 Task: Show how to use chatter and place some QnA on it.
Action: Mouse moved to (13, 51)
Screenshot: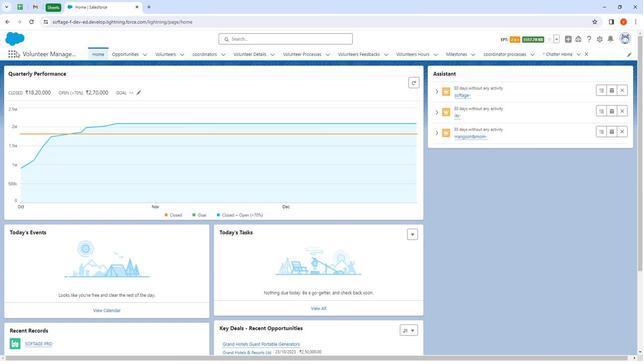
Action: Mouse pressed left at (13, 51)
Screenshot: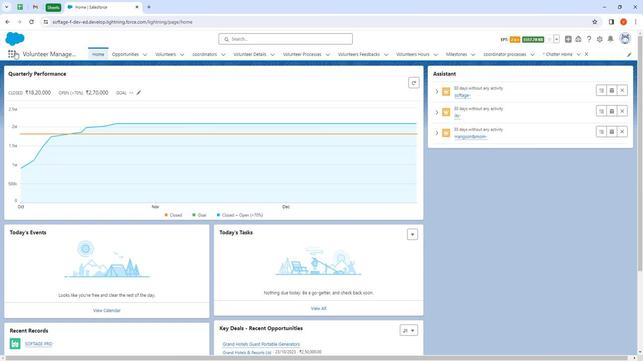 
Action: Mouse moved to (13, 52)
Screenshot: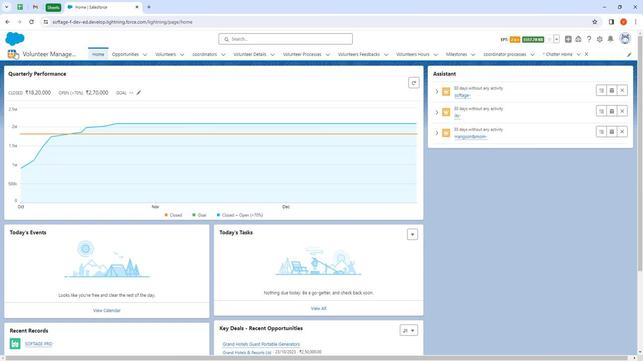 
Action: Key pressed chatt
Screenshot: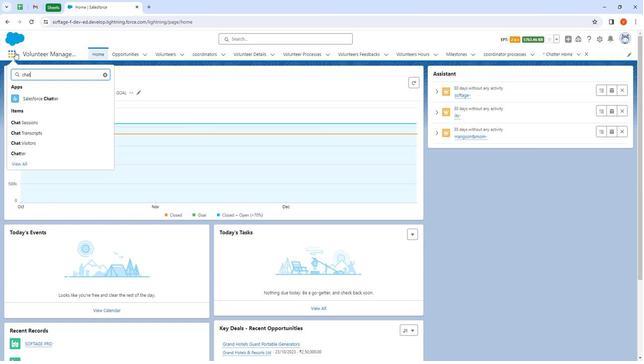 
Action: Mouse moved to (18, 122)
Screenshot: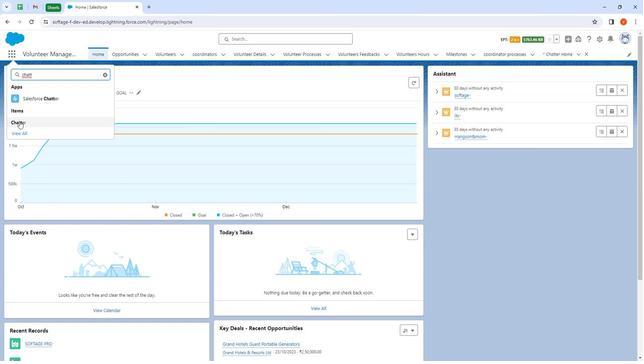 
Action: Mouse pressed left at (18, 122)
Screenshot: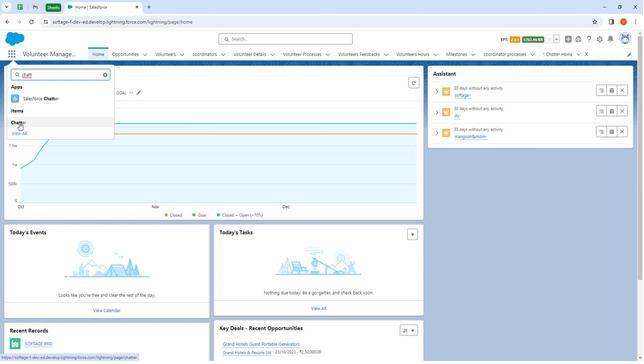 
Action: Mouse moved to (471, 95)
Screenshot: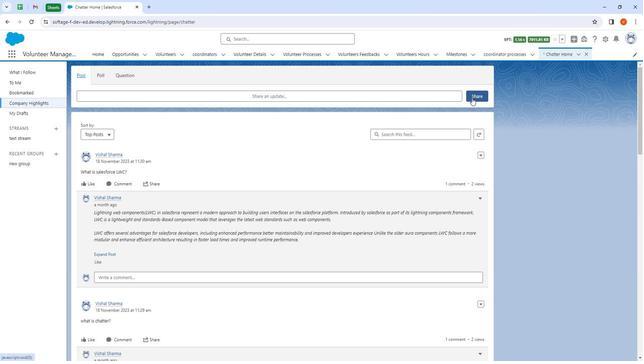 
Action: Mouse pressed left at (471, 95)
Screenshot: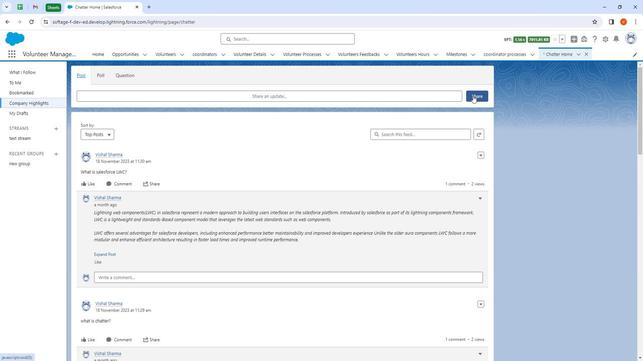 
Action: Mouse moved to (195, 100)
Screenshot: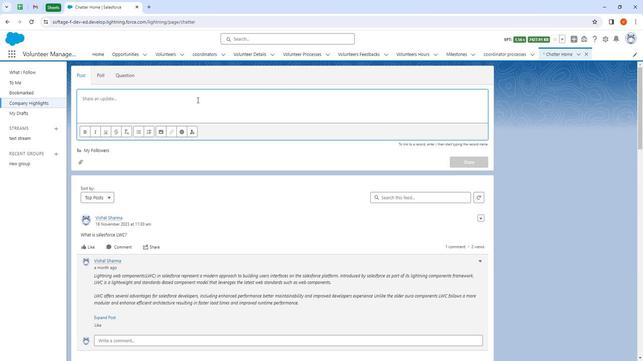 
Action: Mouse pressed left at (195, 100)
Screenshot: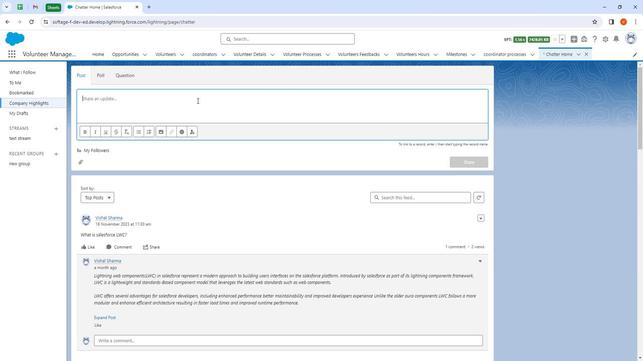 
Action: Key pressed <Key.shift><Key.shift><Key.shift><Key.shift><Key.shift>Hello<Key.space>team<Key.shift><Key.enter><Key.enter>
Screenshot: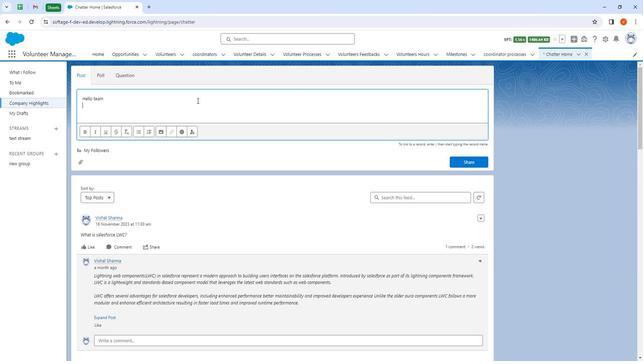 
Action: Mouse moved to (195, 101)
Screenshot: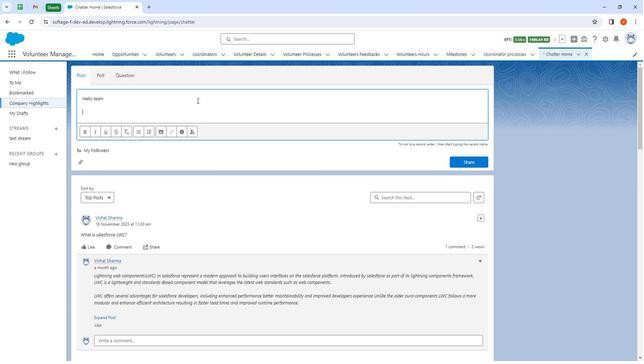 
Action: Key pressed i<Key.space>wanted<Key.space>to<Key.space>share<Key.space>an<Key.space>exciting<Key.space>update<Key.space>with<Key.space>everyone<Key.space>our<Key.space>recent<Key.space>volunteer<Key.space>event<Key.space>was<Key.space>a<Key.space>tremendous<Key.space>success<Key.space>thanks<Key.space>for<Key.space>the<Key.space>en<Key.backspace><Key.backspace>incredia<Key.backspace>ble<Key.space>efforts<Key.space>of<Key.space>each<Key.space>and<Key.space>every<Key.space>one<Key.space>to<Key.space>you<Key.space>the<Key.space>dedication<Key.space>and<Key.space>enthu<Key.backspace>usism<Key.space>you<Key.space>
Screenshot: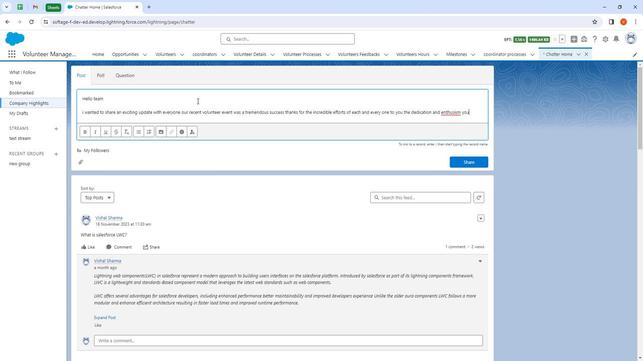 
Action: Mouse moved to (447, 111)
Screenshot: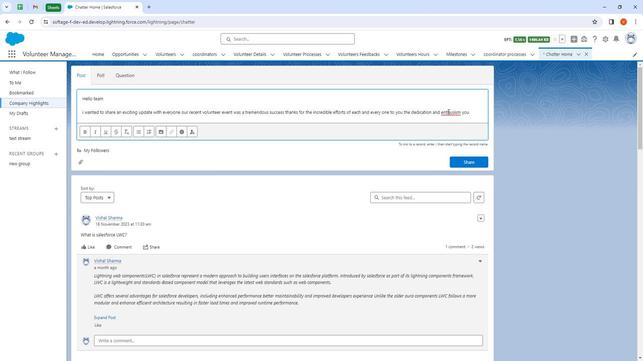 
Action: Mouse pressed right at (447, 111)
Screenshot: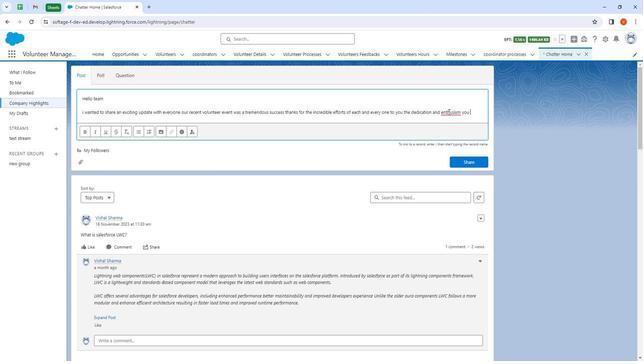 
Action: Mouse moved to (456, 116)
Screenshot: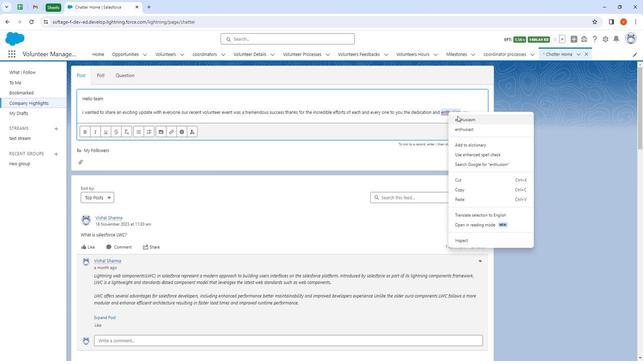 
Action: Mouse pressed left at (456, 116)
Screenshot: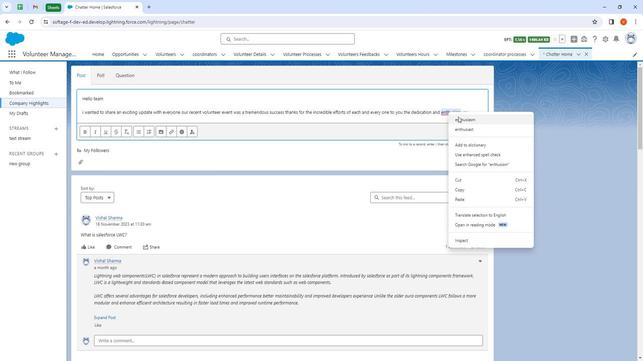 
Action: Mouse moved to (478, 112)
Screenshot: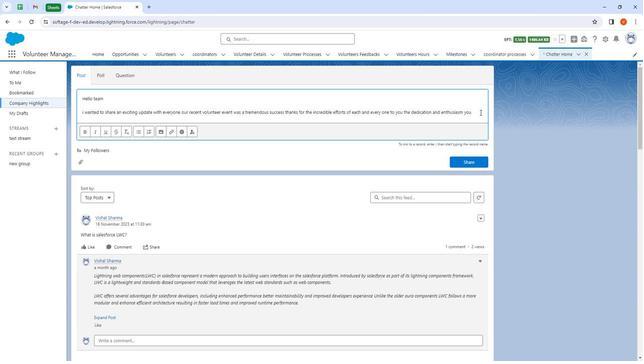 
Action: Mouse pressed left at (478, 112)
Screenshot: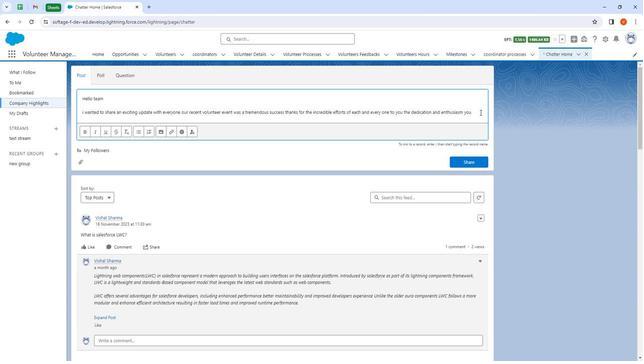 
Action: Mouse moved to (383, 36)
Screenshot: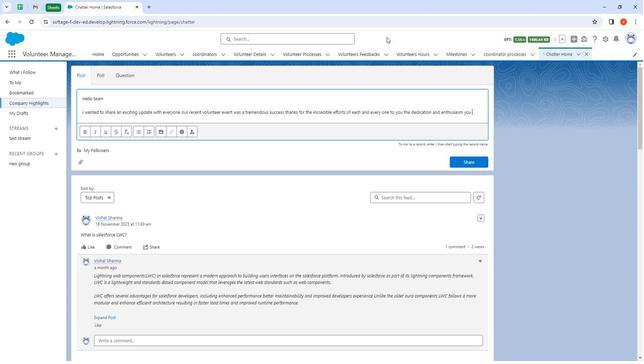 
Action: Key pressed <Key.space>brought<Key.space>to<Key.space>the<Key.space>cause<Key.space>truly<Key.space>made<Key.space>a<Key.space>difference<Key.space>in<Key.space>our<Key.space>community<Key.space>special<Key.space>shout<Key.space>outs<Key.space>to<Key.space>all<Key.space>of<Key.space>you<Key.space><Key.shift><Key.enter>thanks<Key.space>and<Key.space>regards<Key.enter>system<Key.space>admin
Screenshot: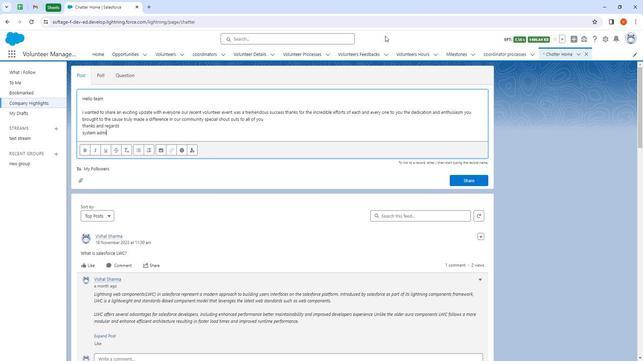 
Action: Mouse moved to (106, 99)
Screenshot: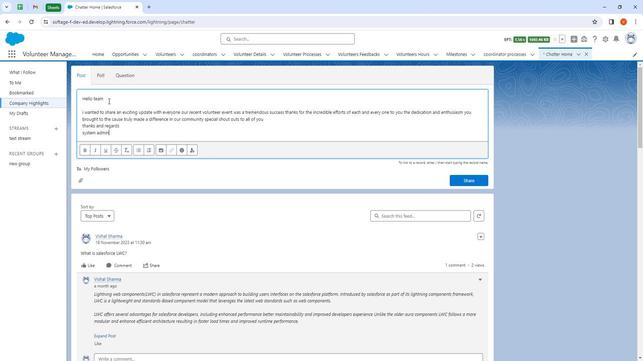 
Action: Mouse pressed left at (106, 99)
Screenshot: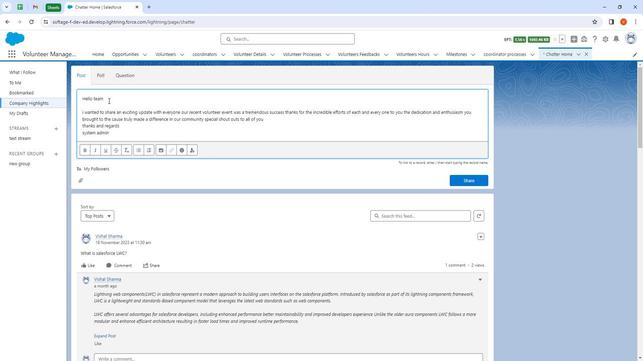 
Action: Mouse moved to (86, 149)
Screenshot: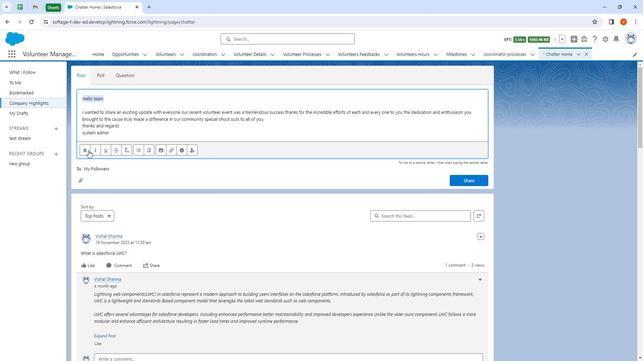 
Action: Mouse pressed left at (86, 149)
Screenshot: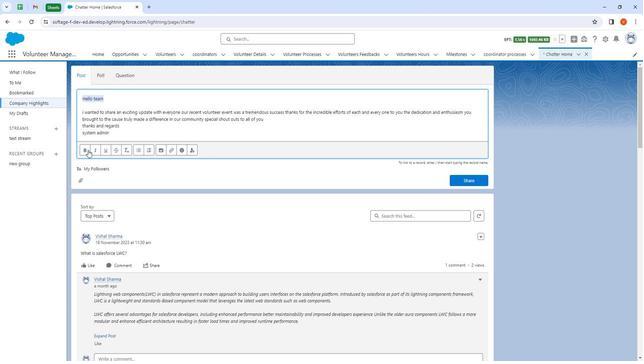 
Action: Mouse moved to (111, 134)
Screenshot: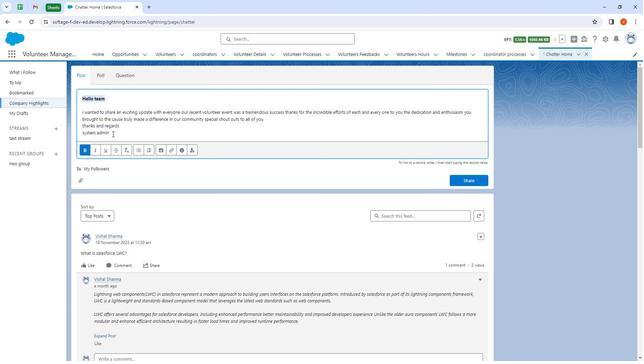 
Action: Mouse pressed left at (111, 134)
Screenshot: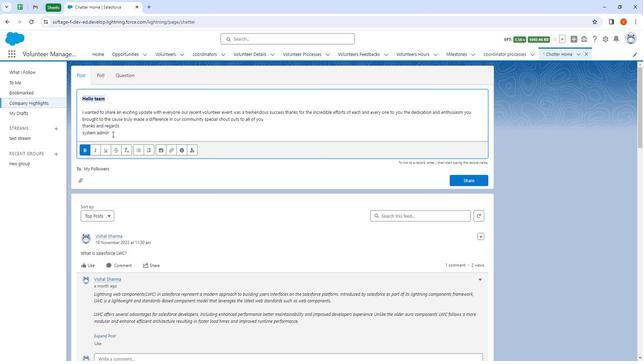 
Action: Mouse moved to (113, 134)
Screenshot: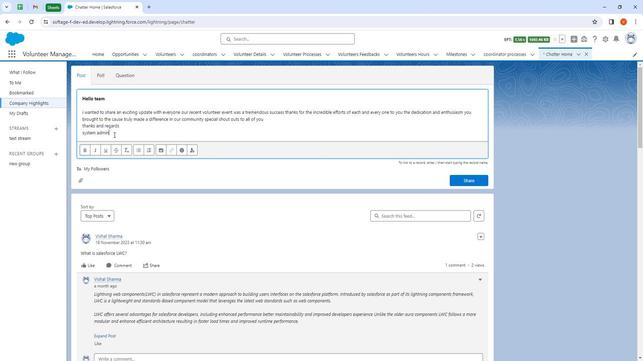 
Action: Mouse pressed left at (113, 134)
Screenshot: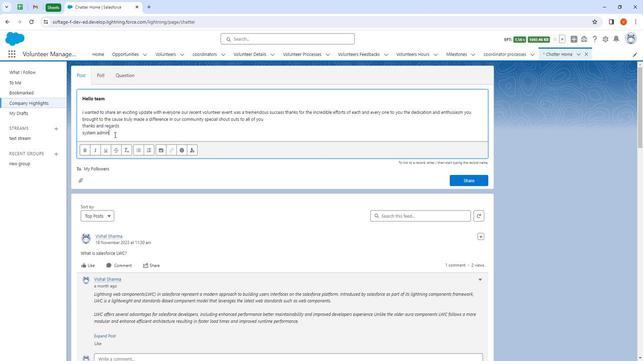 
Action: Mouse moved to (81, 151)
Screenshot: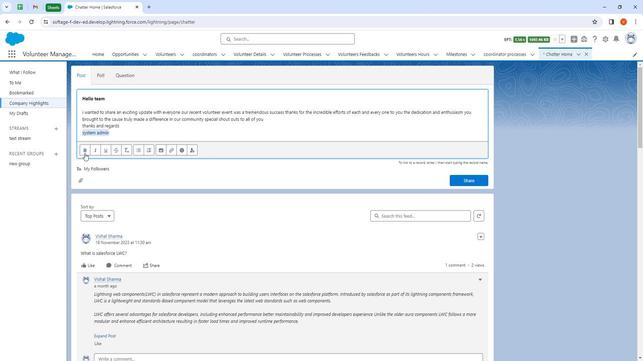 
Action: Mouse pressed left at (81, 151)
Screenshot: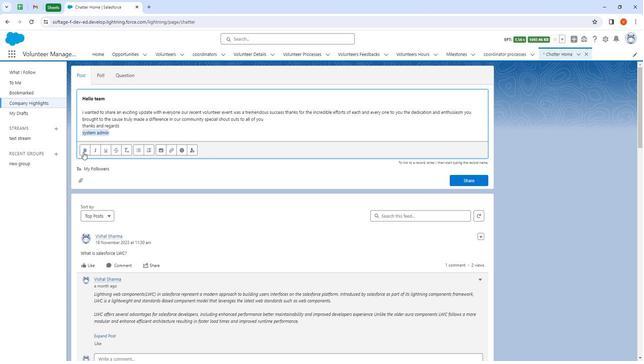 
Action: Mouse moved to (118, 128)
Screenshot: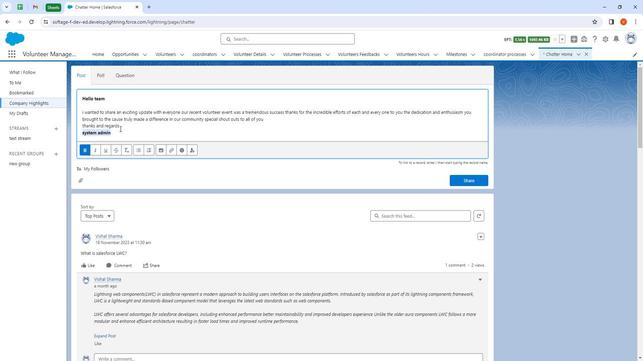 
Action: Mouse pressed left at (118, 128)
Screenshot: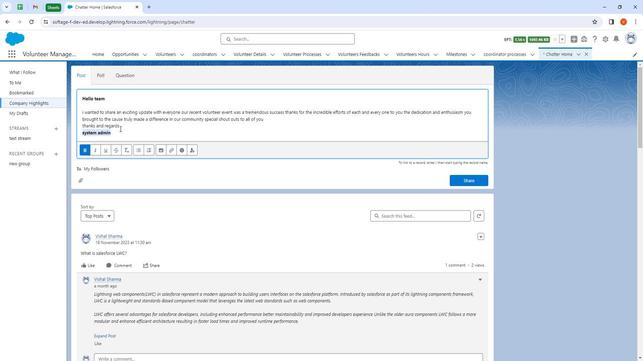 
Action: Mouse moved to (91, 149)
Screenshot: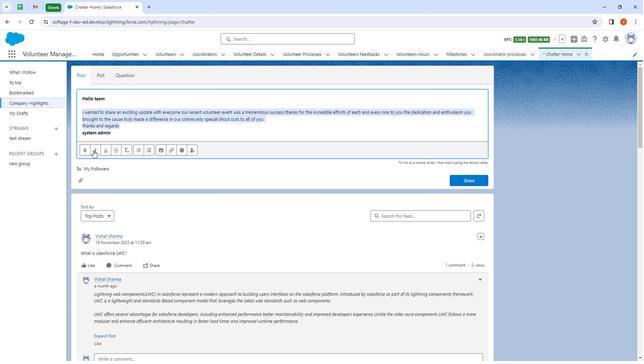 
Action: Mouse pressed left at (91, 149)
Screenshot: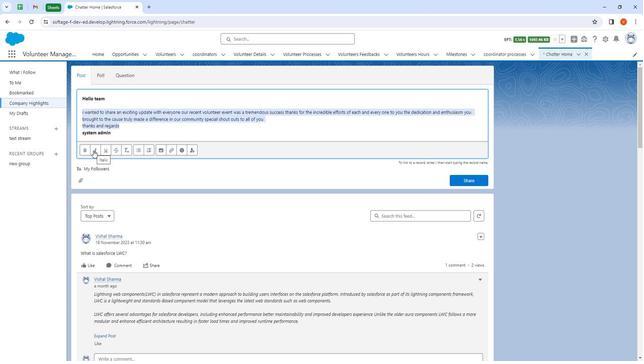 
Action: Mouse moved to (81, 111)
Screenshot: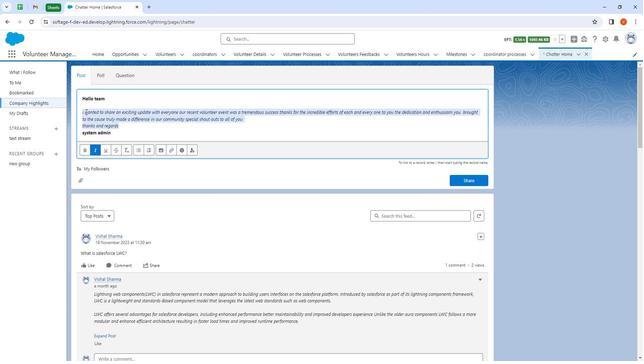 
Action: Mouse pressed left at (81, 111)
Screenshot: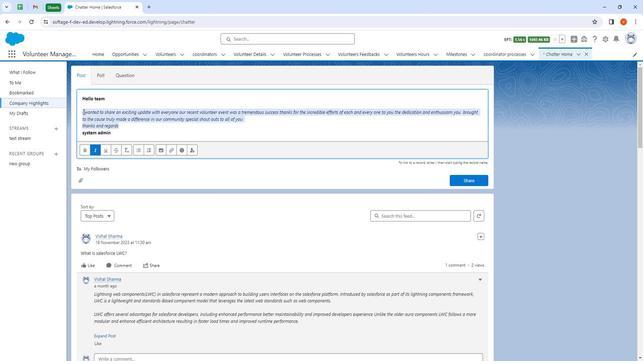 
Action: Mouse moved to (106, 138)
Screenshot: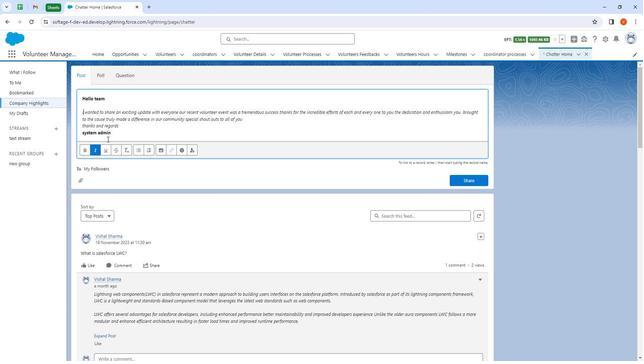 
Action: Key pressed <Key.backspace><Key.shift>I
Screenshot: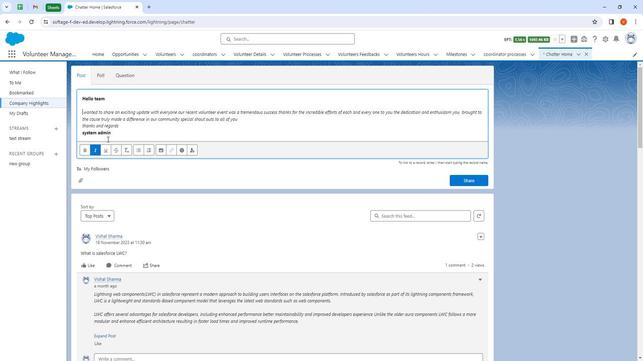 
Action: Mouse moved to (275, 141)
Screenshot: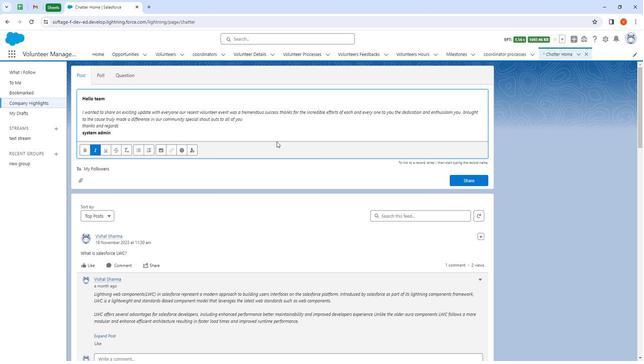 
Action: Mouse pressed left at (275, 141)
Screenshot: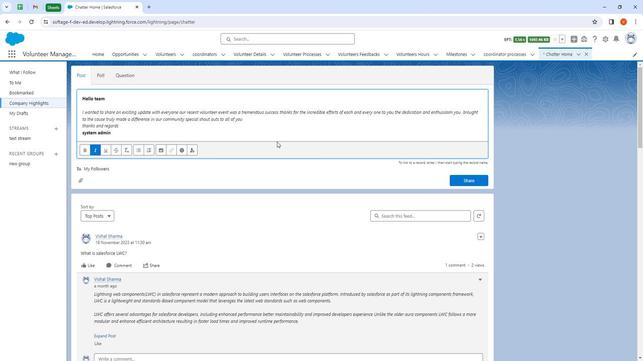 
Action: Mouse moved to (475, 181)
Screenshot: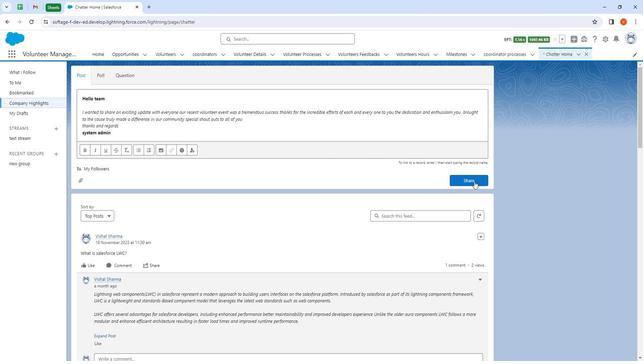 
Action: Mouse pressed left at (475, 181)
Screenshot: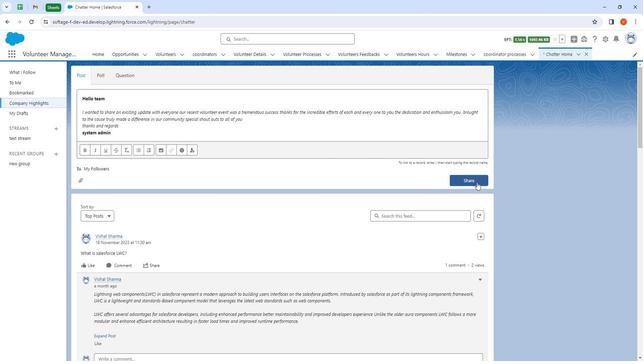 
Action: Mouse moved to (81, 218)
Screenshot: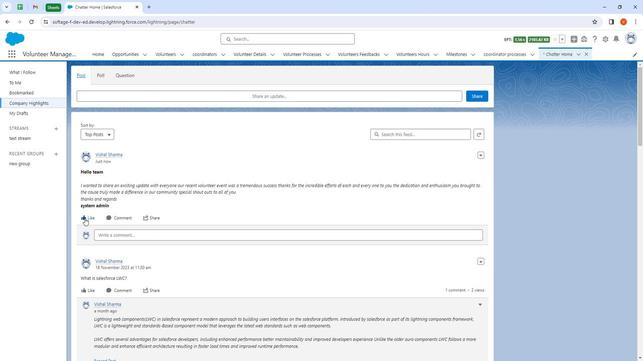 
Action: Mouse pressed left at (81, 218)
Screenshot: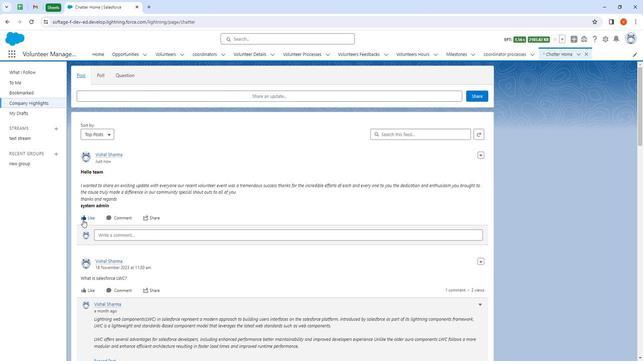 
Action: Mouse moved to (116, 218)
Screenshot: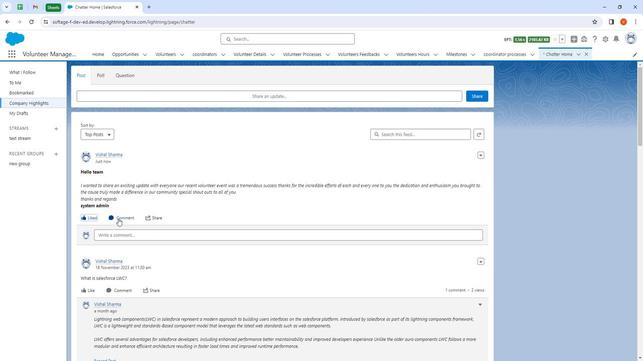 
Action: Mouse pressed left at (116, 218)
Screenshot: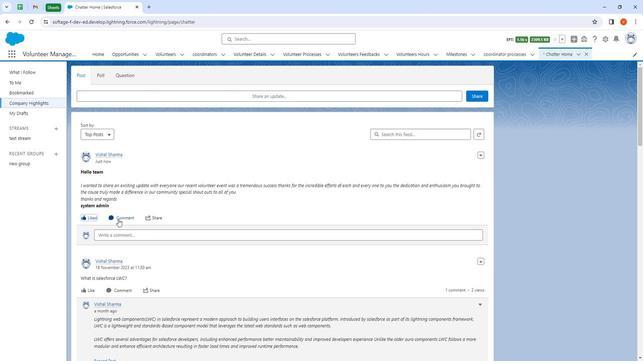 
Action: Mouse moved to (141, 242)
Screenshot: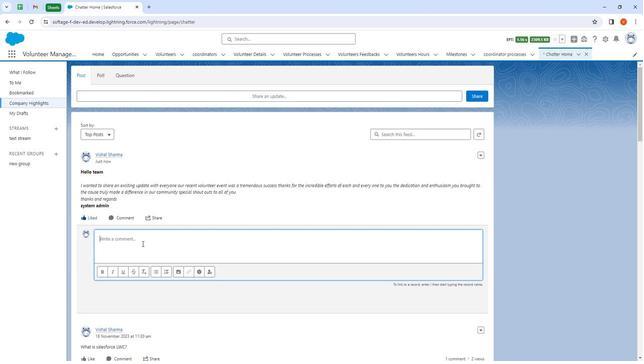 
Action: Mouse pressed left at (141, 242)
Screenshot: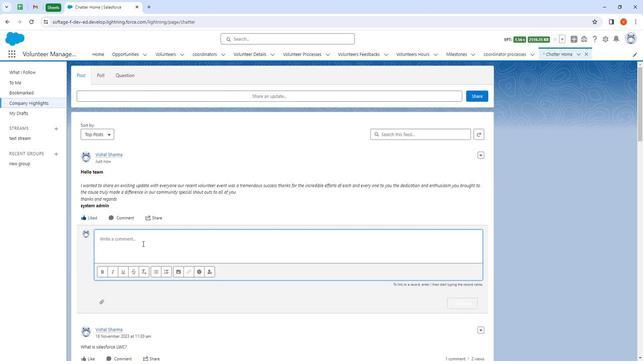 
Action: Mouse moved to (158, 243)
Screenshot: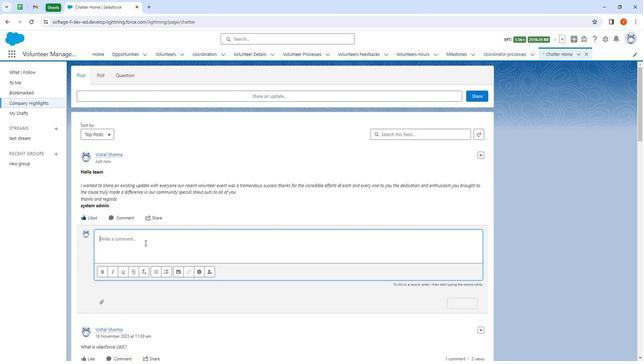 
Action: Key pressed <Key.shift>Thanks<Key.space><Key.shift><Key.enter>this<Key.space>is<Key.space>how<Key.space>you<Key.space>can<Key.space>also<Key.space>comment<Key.space>on<Key.space>chatter.
Screenshot: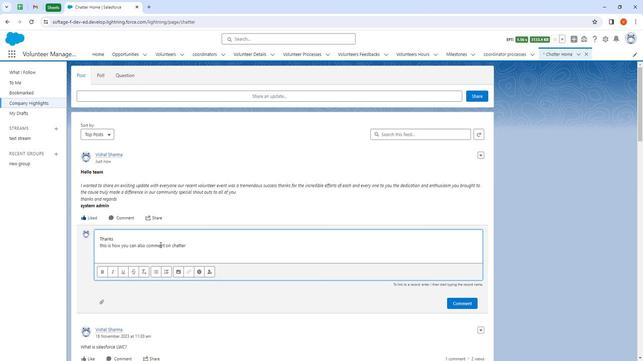 
Action: Mouse moved to (467, 305)
Screenshot: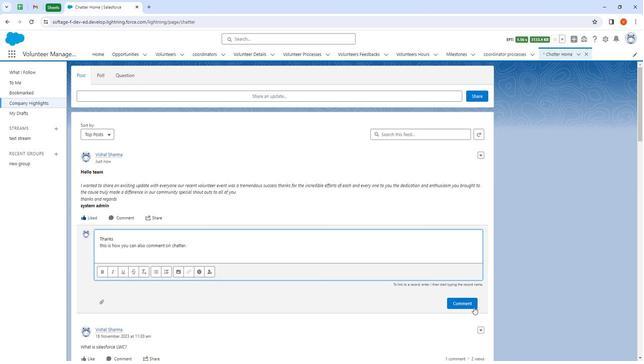 
Action: Mouse pressed left at (467, 305)
Screenshot: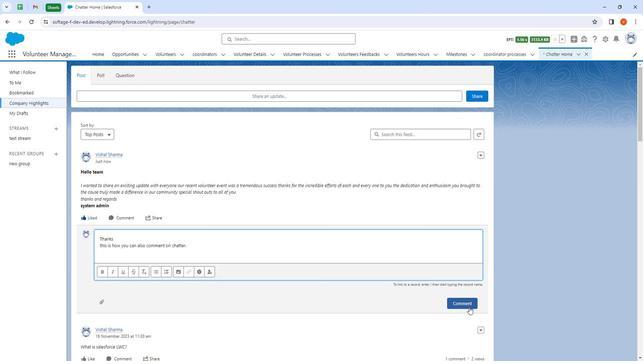 
Action: Mouse moved to (158, 215)
Screenshot: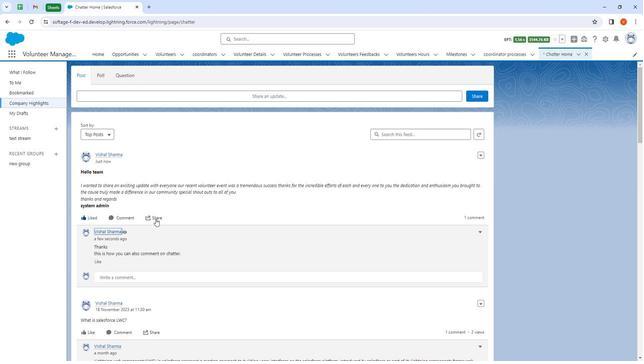 
Action: Mouse pressed left at (158, 215)
Screenshot: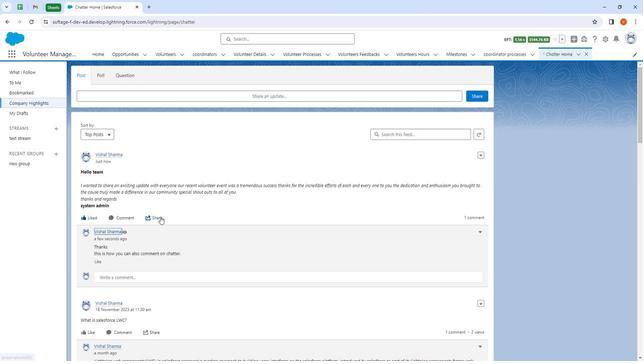 
Action: Mouse moved to (159, 238)
Screenshot: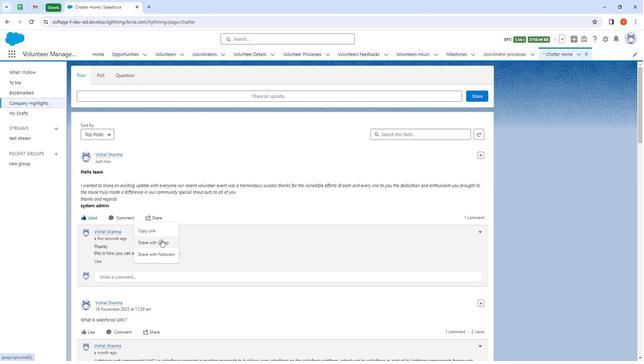 
Action: Mouse pressed left at (159, 238)
Screenshot: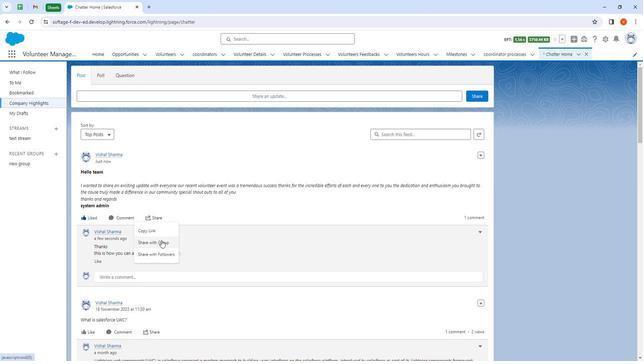 
Action: Mouse moved to (266, 116)
Screenshot: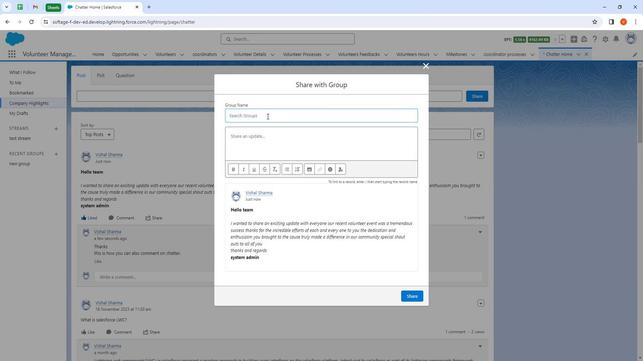 
Action: Mouse pressed left at (266, 116)
Screenshot: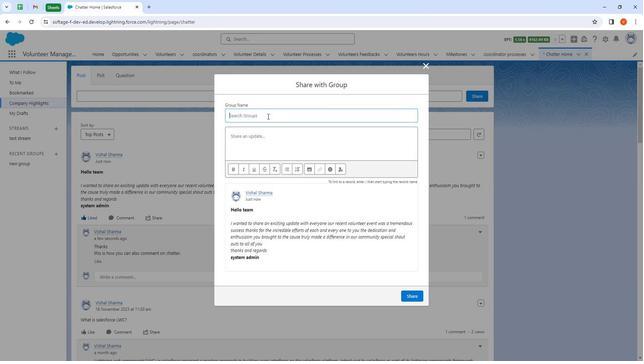 
Action: Key pressed volunteer<Key.backspace><Key.backspace><Key.backspace><Key.backspace><Key.backspace><Key.backspace><Key.backspace><Key.backspace><Key.backspace><Key.backspace><Key.backspace><Key.backspace><Key.backspace><Key.backspace>pu<Key.backspace><Key.backspace><Key.backspace><Key.backspace>t
Screenshot: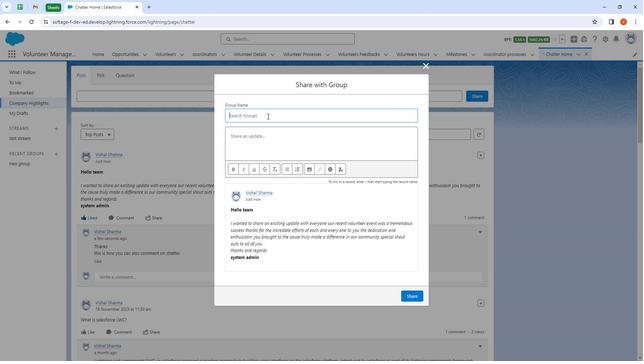 
Action: Mouse moved to (427, 63)
Screenshot: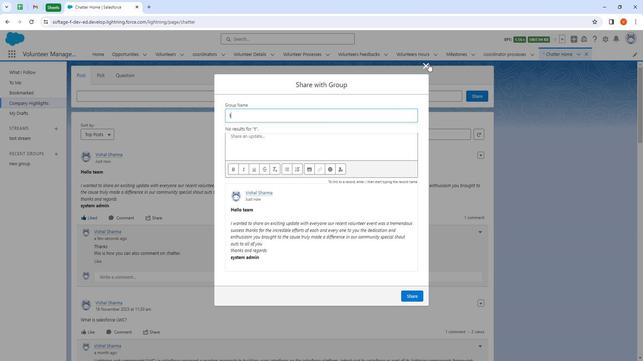 
Action: Mouse pressed left at (427, 63)
Screenshot: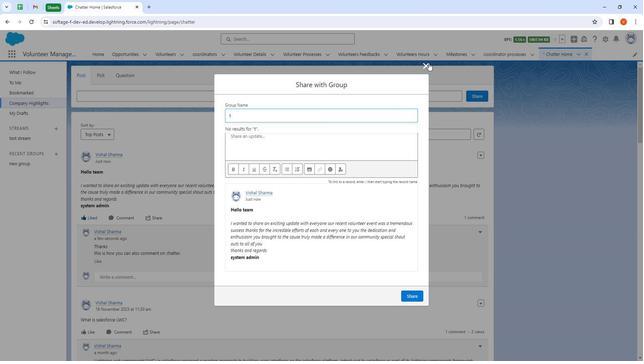 
Action: Mouse moved to (123, 100)
Screenshot: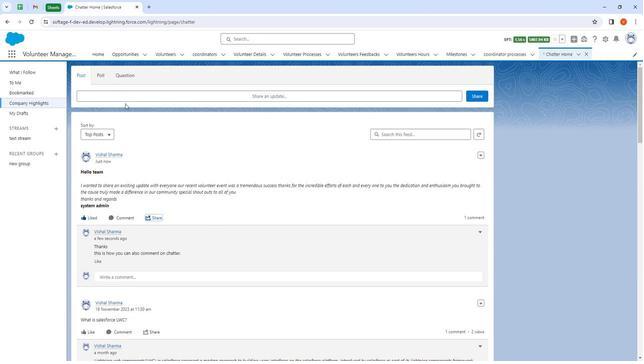 
Action: Mouse scrolled (123, 101) with delta (0, 0)
Screenshot: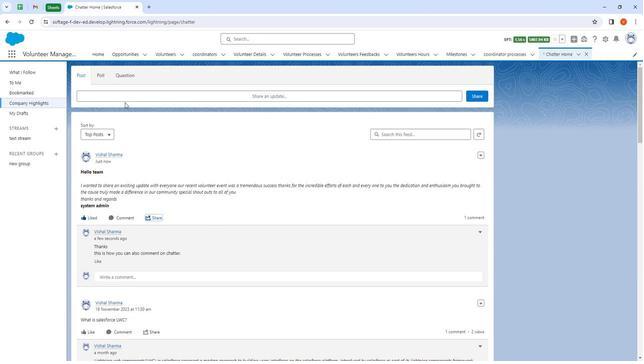 
Action: Mouse moved to (112, 217)
Screenshot: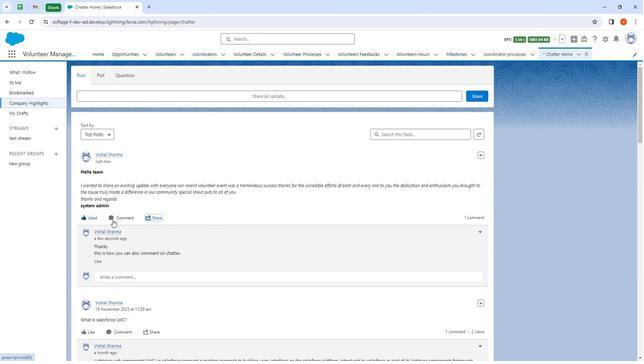 
Action: Mouse pressed left at (112, 217)
Screenshot: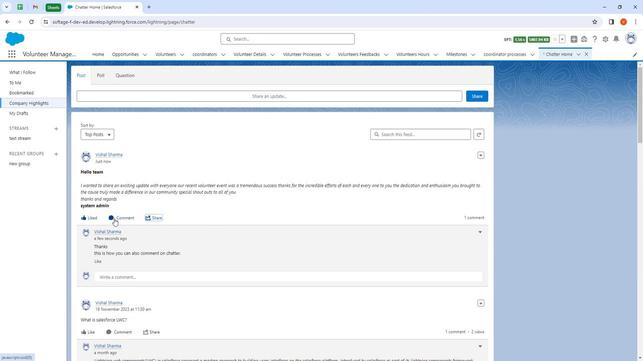 
Action: Mouse moved to (160, 272)
Screenshot: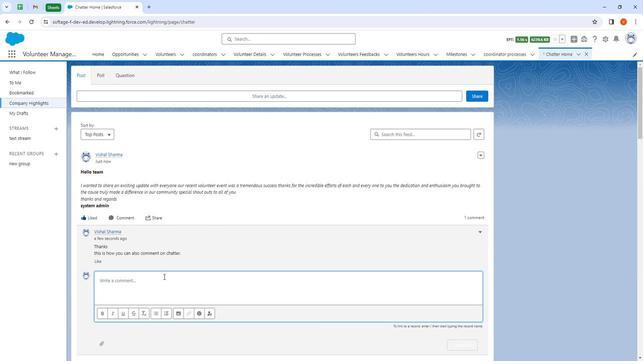 
Action: Key pressed this<Key.space>is<Key.space>how<Key.space>u<Key.space>can<Key.space>share<Key.space>and<Key.space>write<Key.space>name<Key.space>of<Key.space>the<Key.space>group<Key.space>you<Key.space>want<Key.space>to<Key.space>share
Screenshot: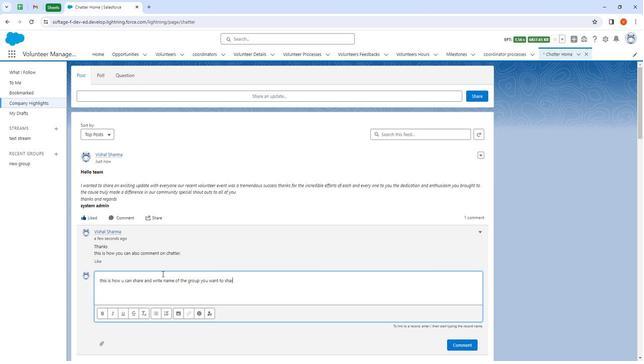 
Action: Mouse moved to (180, 252)
Screenshot: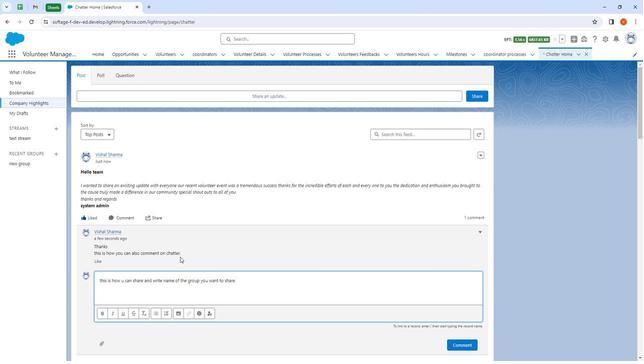 
Action: Key pressed <Key.space>for<Key.space>now<Key.space>i<Key.space>dont<Key.space>have<Key.space>any<Key.space>group<Key.space>in<Key.space>chatter
Screenshot: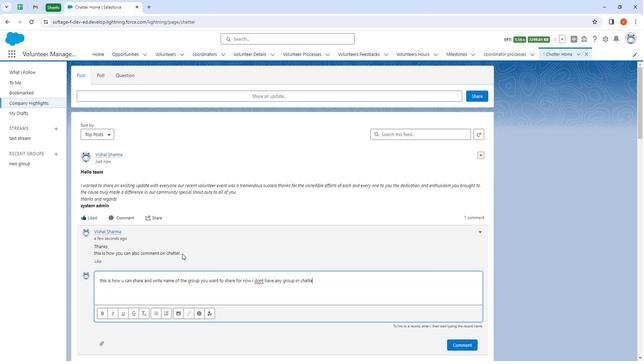 
Action: Mouse moved to (470, 342)
Screenshot: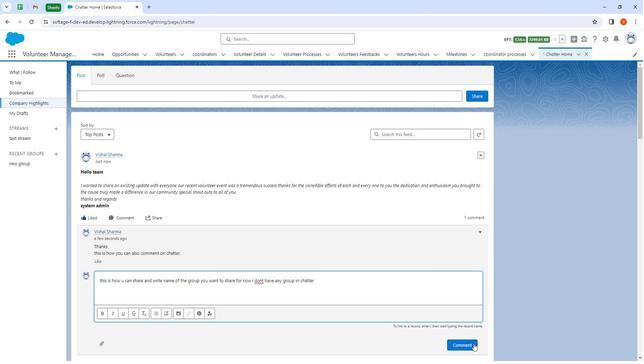 
Action: Mouse pressed left at (470, 342)
Screenshot: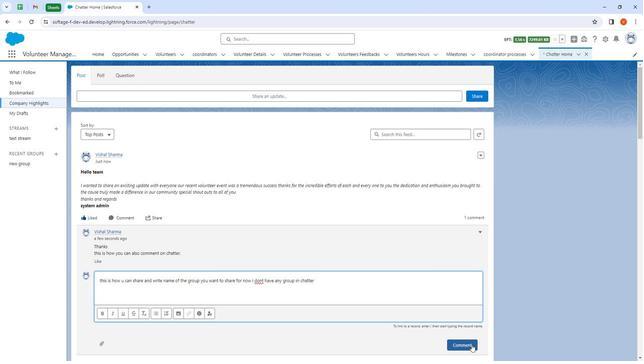 
Action: Mouse moved to (41, 162)
Screenshot: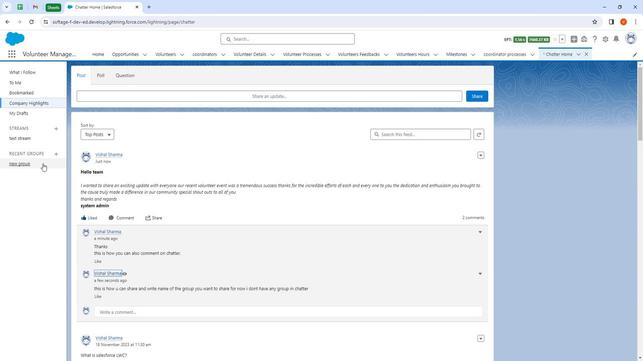 
Action: Mouse pressed left at (41, 162)
Screenshot: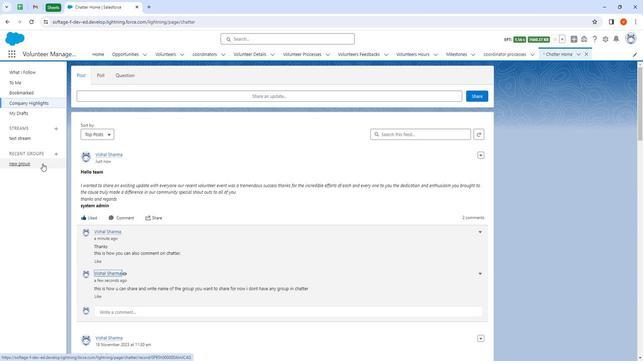 
Action: Mouse moved to (55, 154)
Screenshot: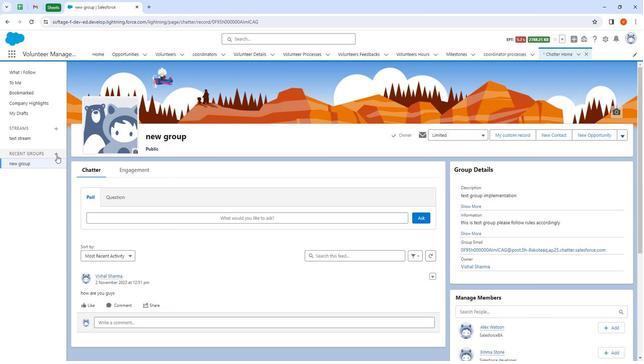 
Action: Mouse pressed left at (55, 154)
Screenshot: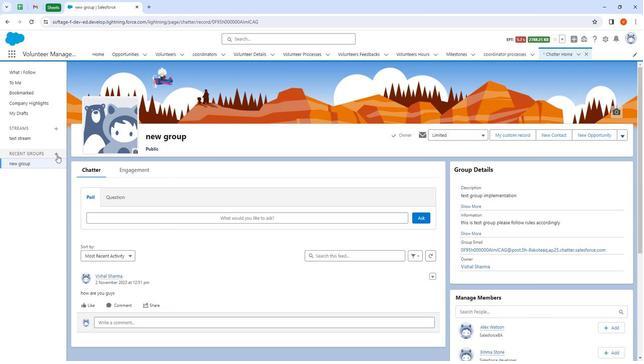 
Action: Mouse moved to (266, 131)
Screenshot: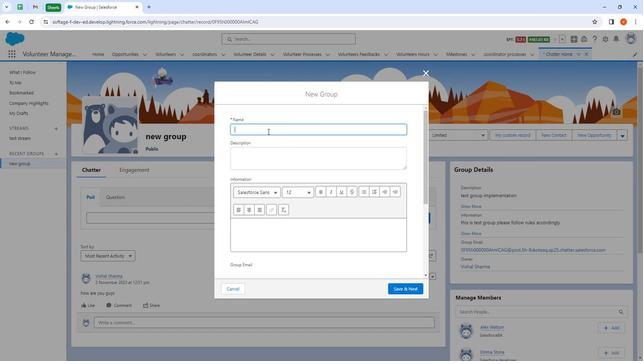 
Action: Mouse pressed left at (266, 131)
Screenshot: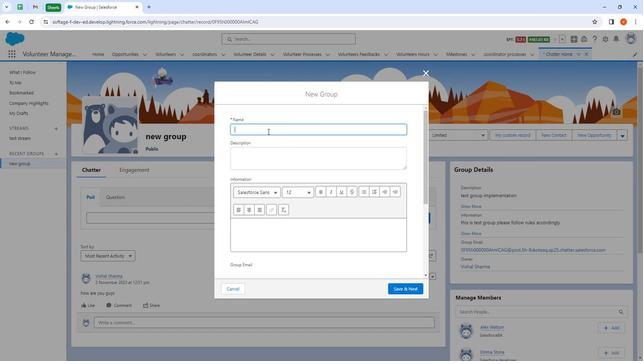 
Action: Mouse moved to (212, 93)
Screenshot: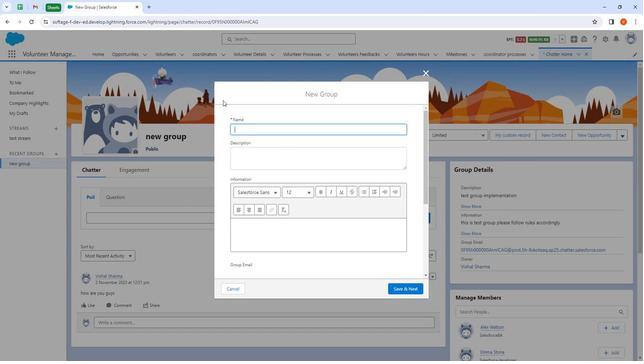 
Action: Key pressed <Key.shift>Volunteer<Key.space>char<Key.backspace>te<Key.backspace>ter<Key.space>group
Screenshot: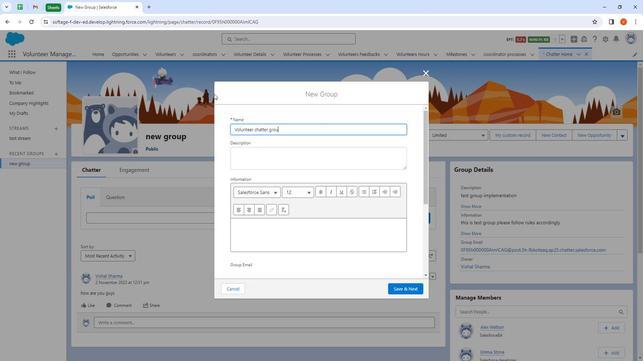 
Action: Mouse moved to (260, 149)
Screenshot: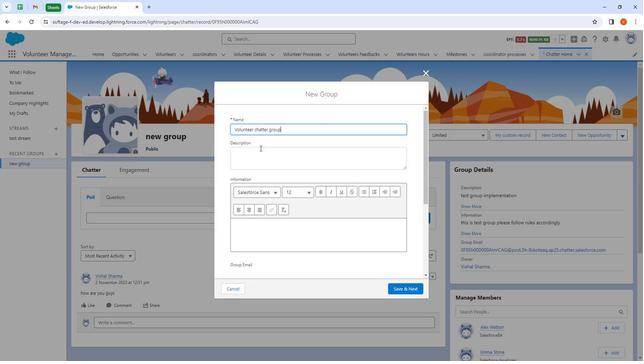 
Action: Mouse pressed left at (260, 149)
Screenshot: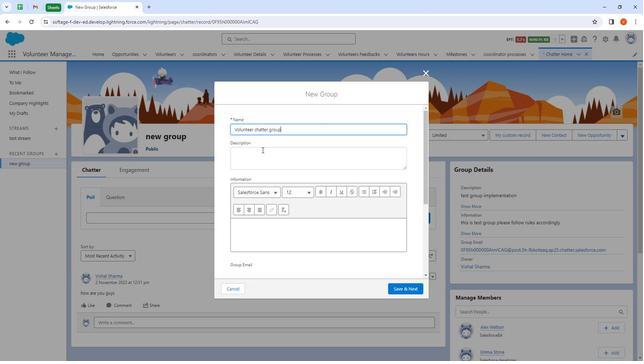 
Action: Key pressed <Key.shift>This<Key.space>is<Key.space>vo<Key.backspace><Key.backspace>group<Key.space>for<Key.space>volunteers
Screenshot: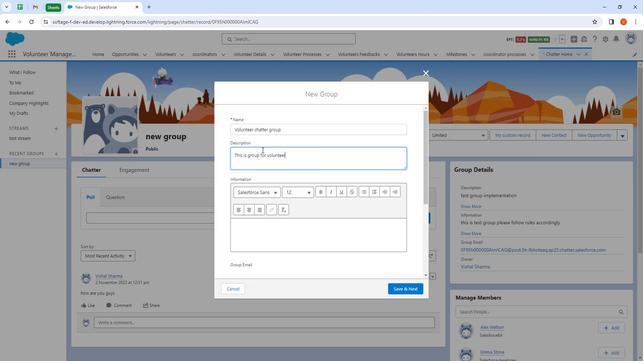 
Action: Mouse moved to (266, 236)
Screenshot: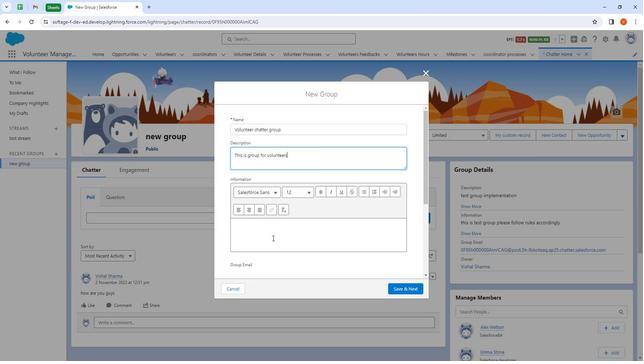 
Action: Mouse pressed left at (266, 236)
Screenshot: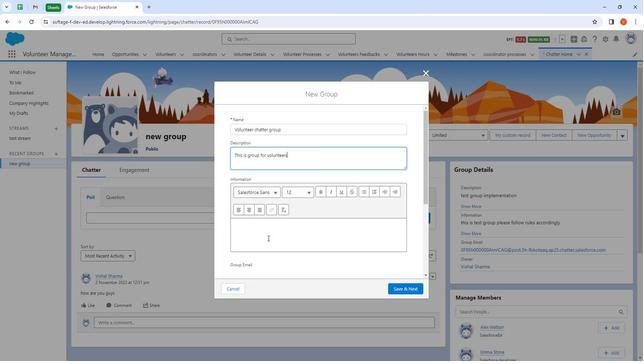 
Action: Mouse moved to (282, 249)
Screenshot: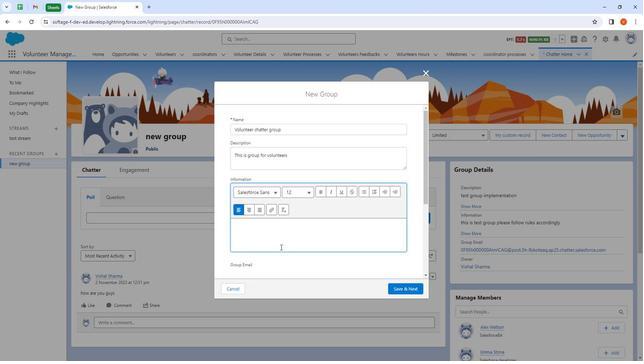 
Action: Key pressed hello<Key.space>all<Key.space>volunteers<Key.space><Key.shift><Key.enter>thanks<Key.space>for<Key.space>joining<Key.space>this<Key.space>group
Screenshot: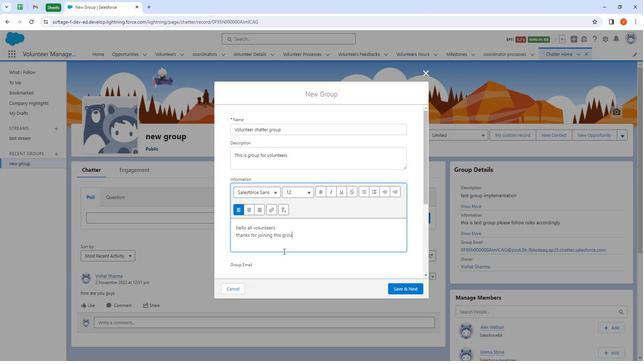 
Action: Mouse moved to (406, 286)
Screenshot: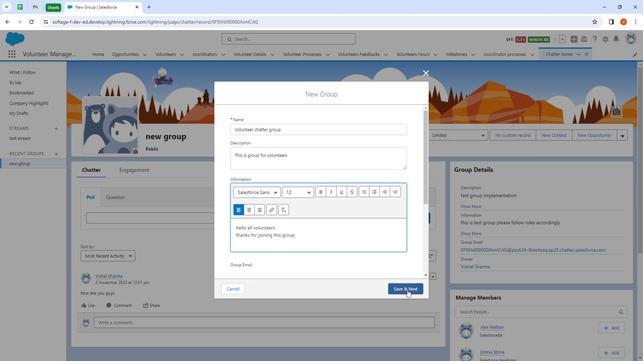 
Action: Mouse pressed left at (406, 286)
Screenshot: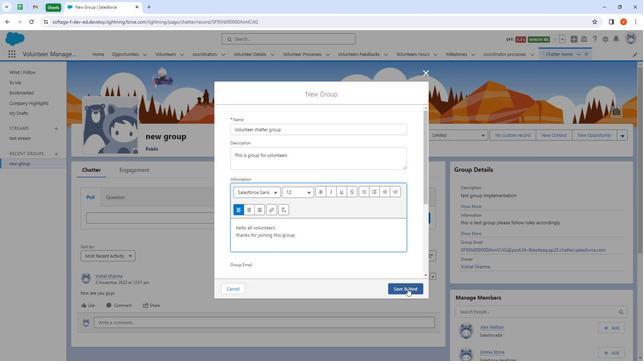 
Action: Mouse moved to (315, 171)
Screenshot: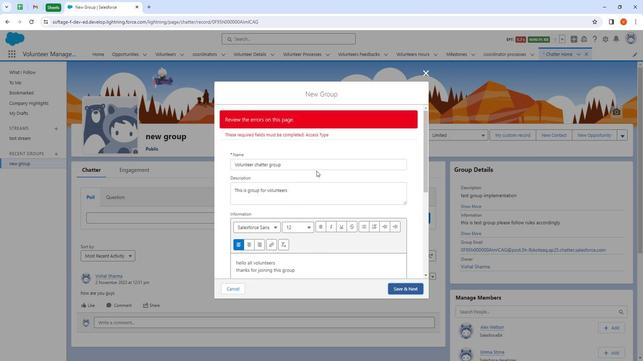 
Action: Mouse scrolled (315, 170) with delta (0, 0)
Screenshot: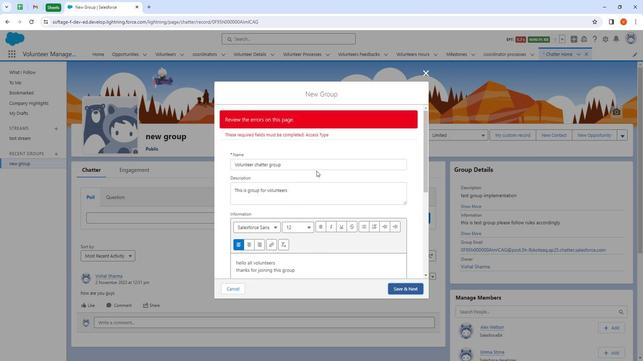 
Action: Mouse moved to (315, 174)
Screenshot: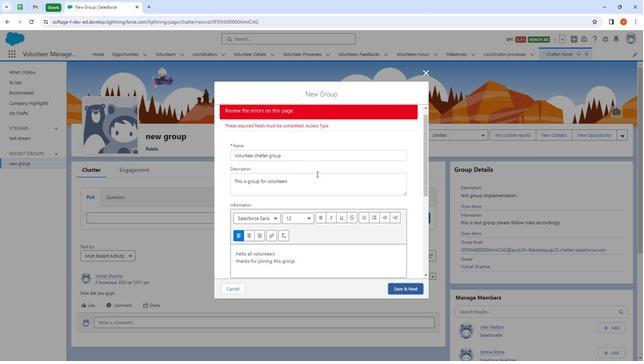 
Action: Mouse scrolled (315, 174) with delta (0, 0)
Screenshot: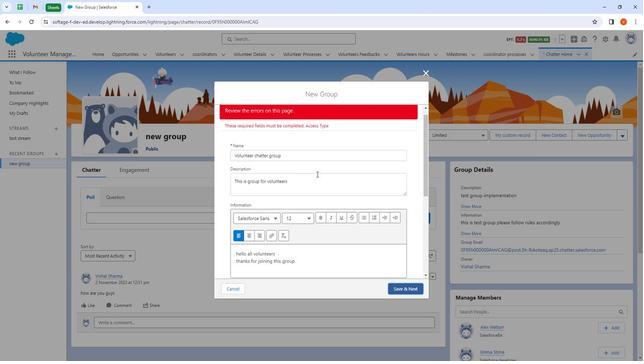 
Action: Mouse moved to (316, 183)
Screenshot: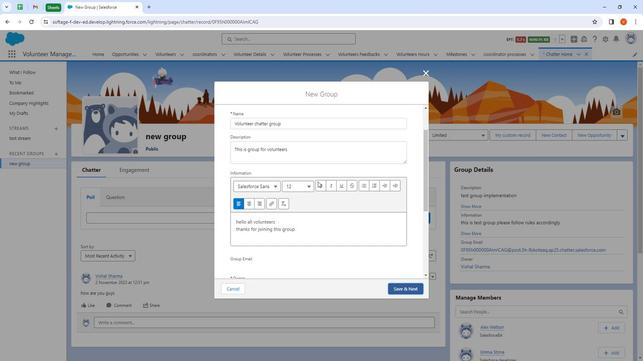 
Action: Mouse scrolled (316, 182) with delta (0, 0)
Screenshot: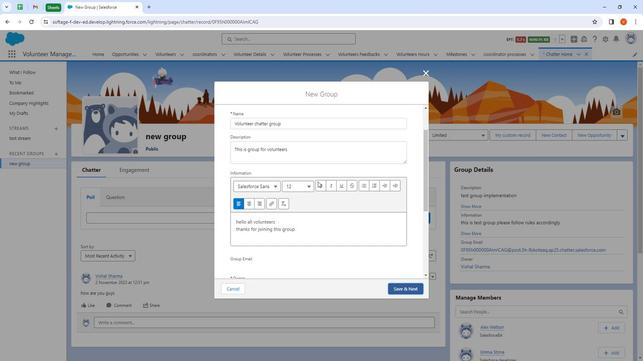 
Action: Mouse moved to (311, 206)
Screenshot: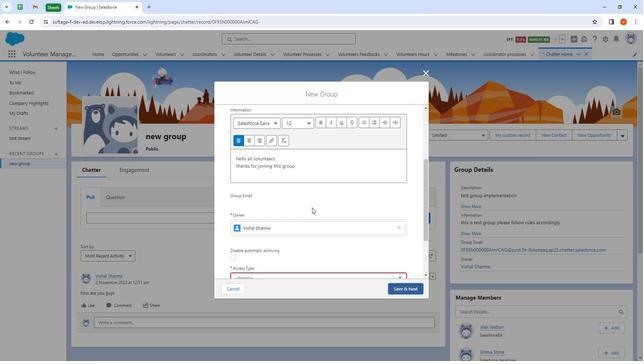 
Action: Mouse scrolled (311, 206) with delta (0, 0)
Screenshot: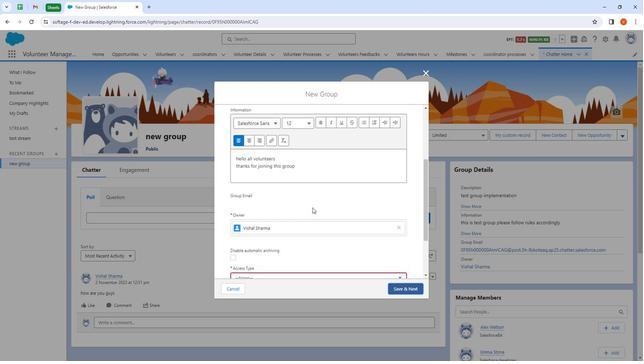 
Action: Mouse moved to (312, 211)
Screenshot: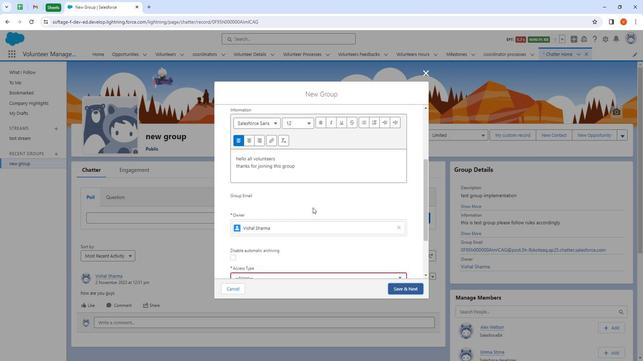 
Action: Mouse scrolled (312, 211) with delta (0, 0)
Screenshot: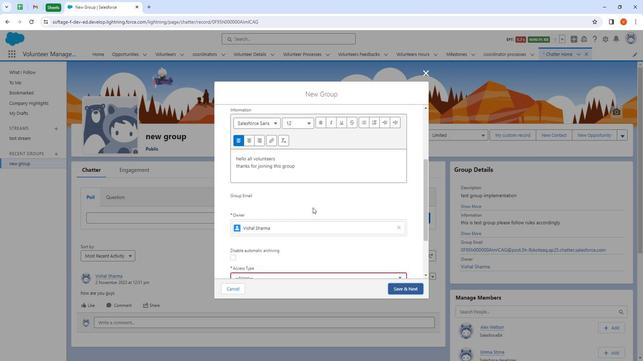 
Action: Mouse moved to (312, 214)
Screenshot: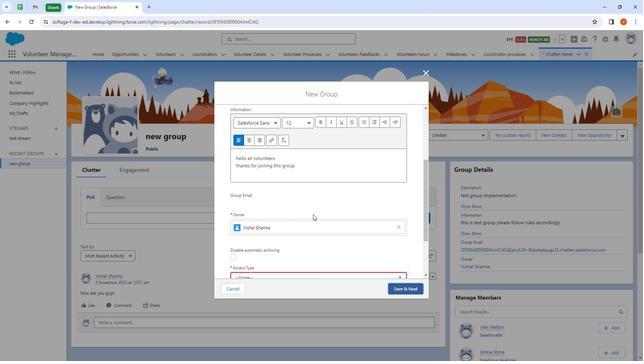 
Action: Mouse scrolled (312, 214) with delta (0, 0)
Screenshot: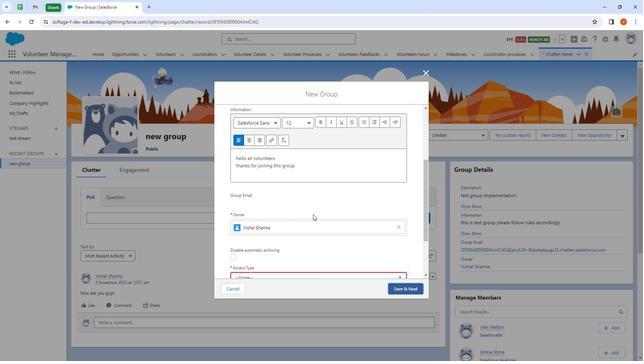 
Action: Mouse moved to (312, 215)
Screenshot: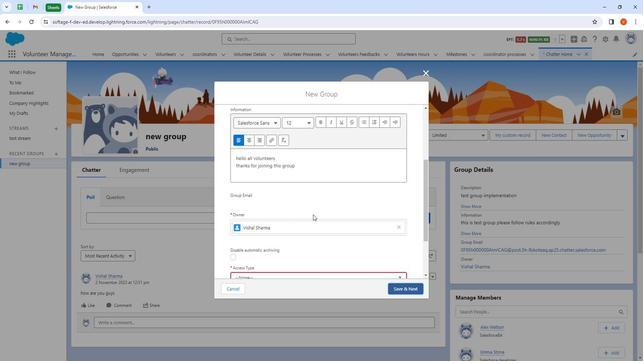 
Action: Mouse scrolled (312, 215) with delta (0, 0)
Screenshot: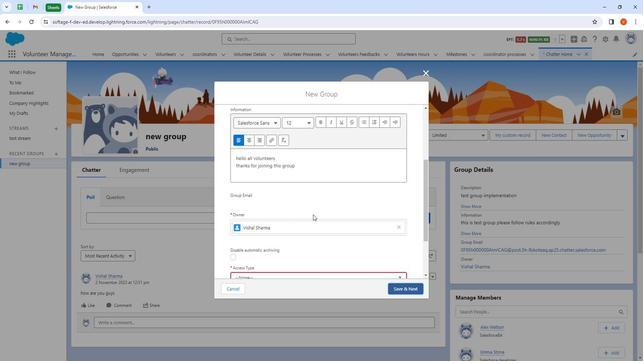 
Action: Mouse moved to (292, 211)
Screenshot: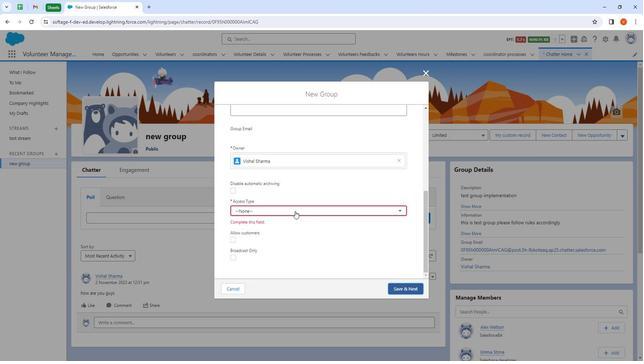 
Action: Mouse pressed left at (292, 211)
Screenshot: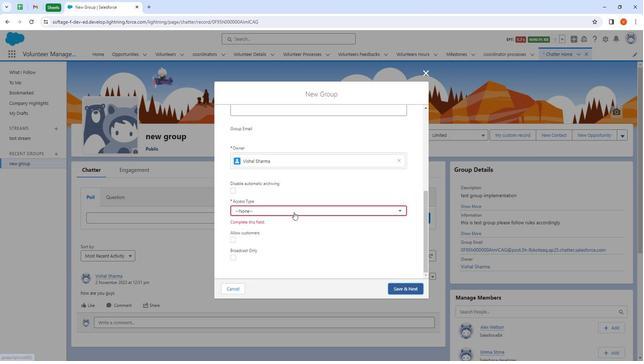 
Action: Mouse moved to (270, 238)
Screenshot: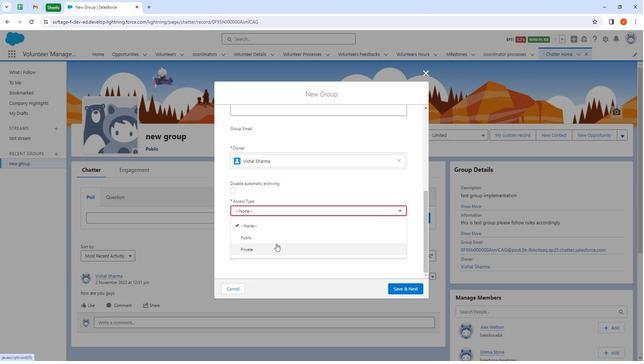 
Action: Mouse pressed left at (270, 238)
Screenshot: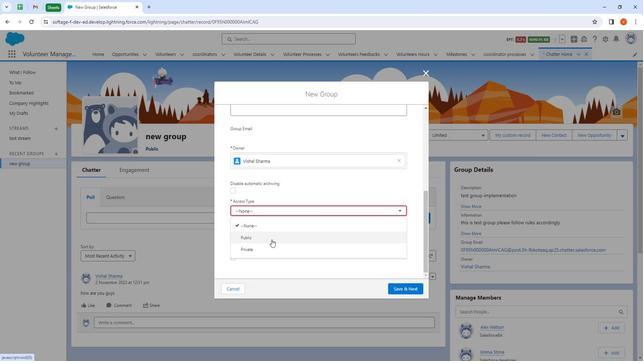 
Action: Mouse moved to (279, 233)
Screenshot: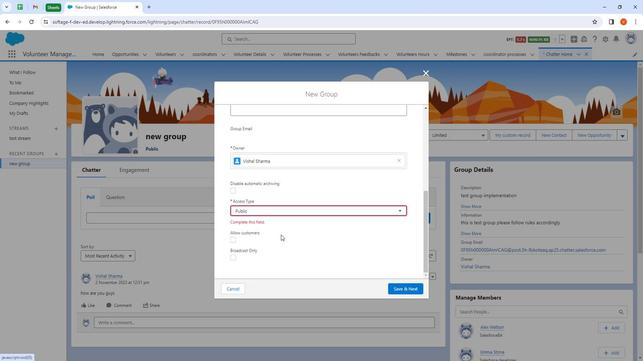 
Action: Mouse scrolled (279, 232) with delta (0, 0)
Screenshot: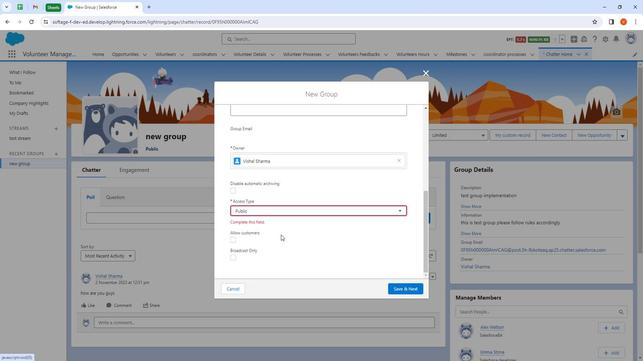 
Action: Mouse moved to (276, 234)
Screenshot: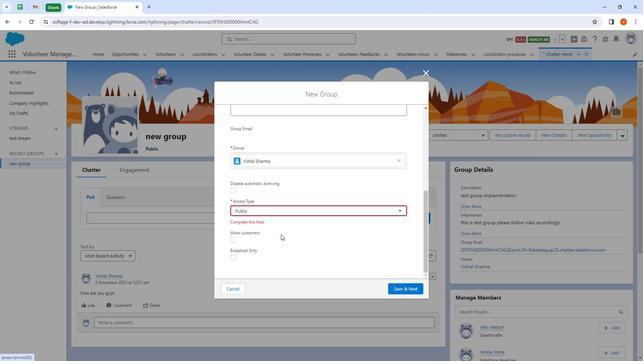 
Action: Mouse scrolled (276, 233) with delta (0, 0)
Screenshot: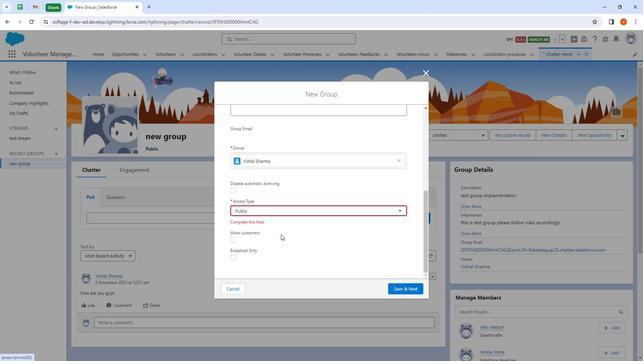 
Action: Mouse moved to (276, 234)
Screenshot: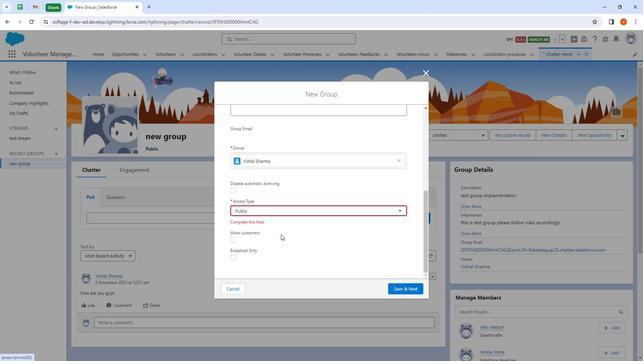 
Action: Mouse scrolled (276, 233) with delta (0, 0)
Screenshot: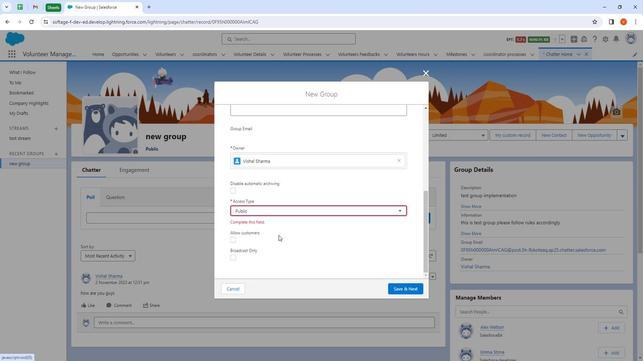 
Action: Mouse moved to (231, 238)
Screenshot: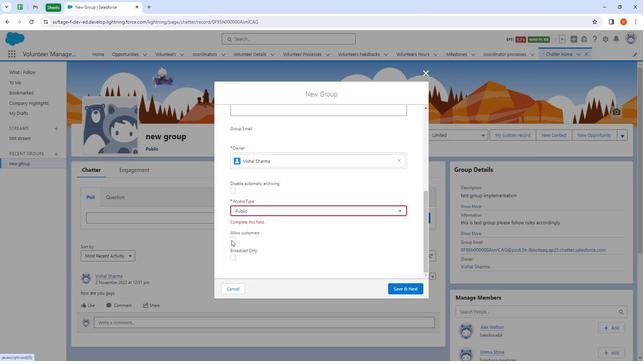 
Action: Mouse pressed left at (231, 238)
Screenshot: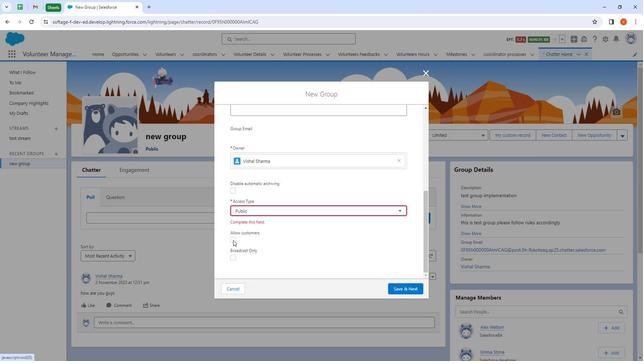 
Action: Mouse moved to (399, 285)
Screenshot: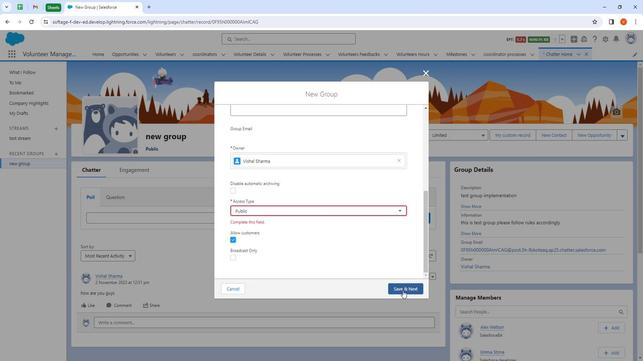 
Action: Mouse pressed left at (399, 285)
Screenshot: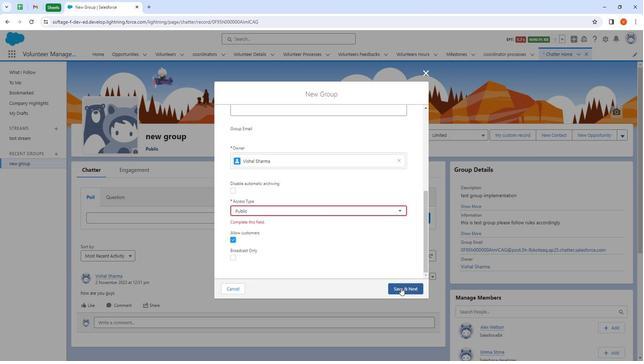
Action: Mouse moved to (288, 195)
Screenshot: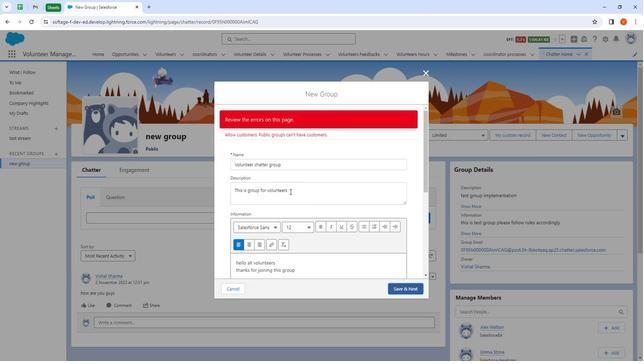 
Action: Mouse scrolled (288, 195) with delta (0, 0)
Screenshot: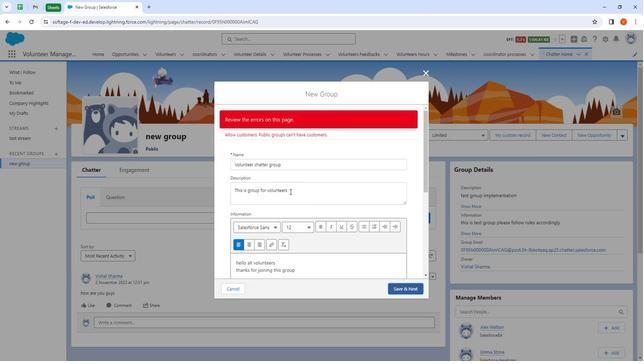 
Action: Mouse moved to (287, 197)
Screenshot: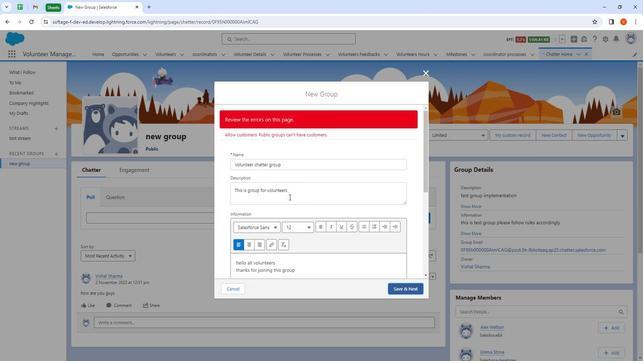 
Action: Mouse scrolled (287, 197) with delta (0, 0)
Screenshot: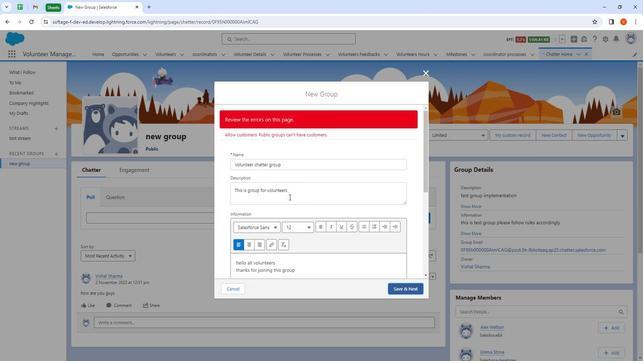 
Action: Mouse moved to (286, 198)
Screenshot: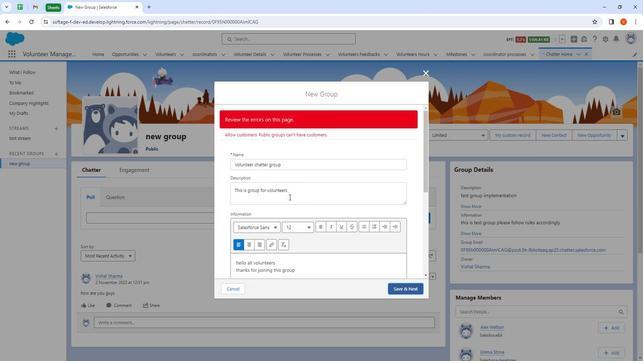 
Action: Mouse scrolled (286, 198) with delta (0, 0)
Screenshot: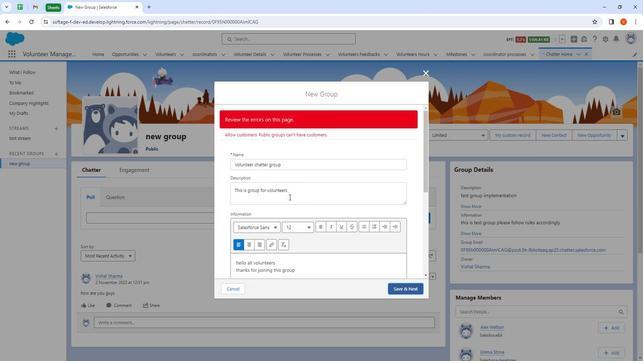 
Action: Mouse moved to (286, 199)
Screenshot: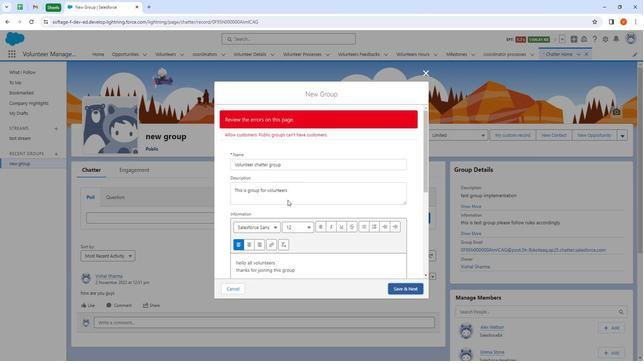 
Action: Mouse scrolled (286, 198) with delta (0, 0)
Screenshot: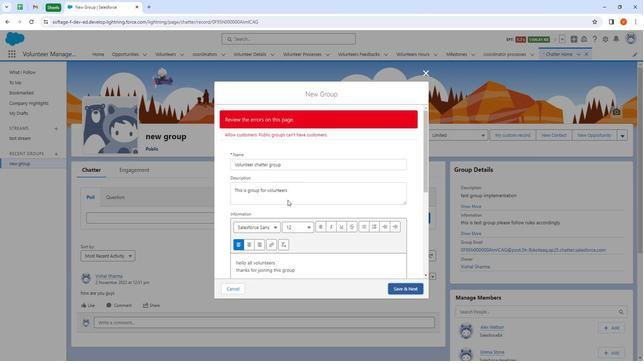 
Action: Mouse moved to (232, 261)
Screenshot: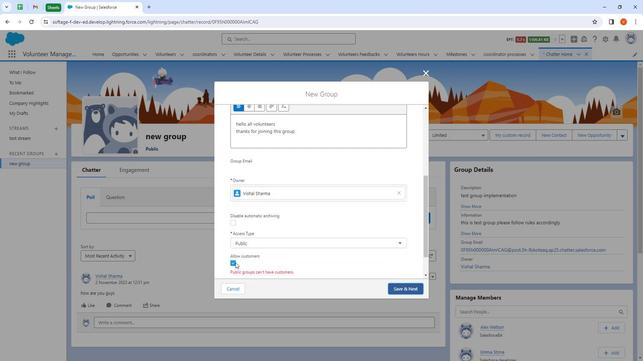 
Action: Mouse pressed left at (232, 261)
Screenshot: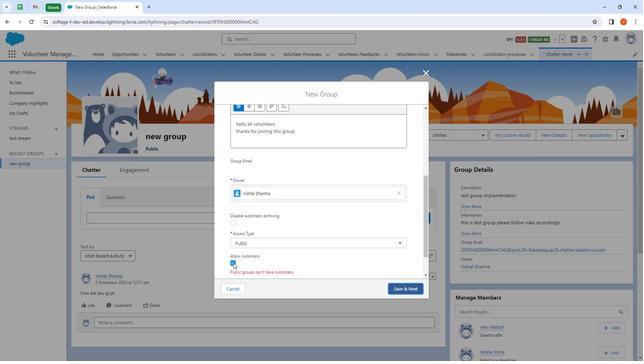 
Action: Mouse moved to (394, 288)
Screenshot: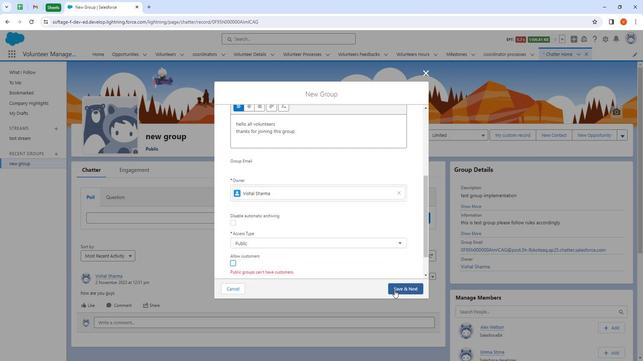 
Action: Mouse pressed left at (394, 288)
Screenshot: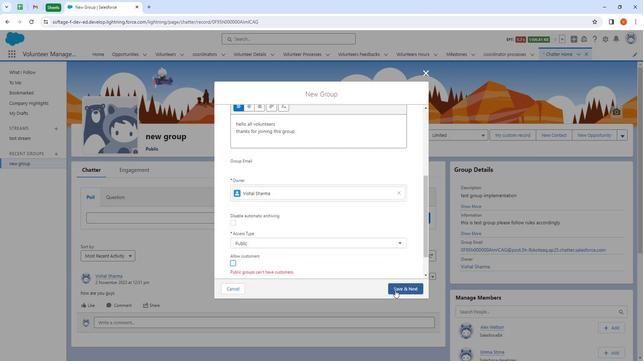 
Action: Mouse moved to (310, 201)
Screenshot: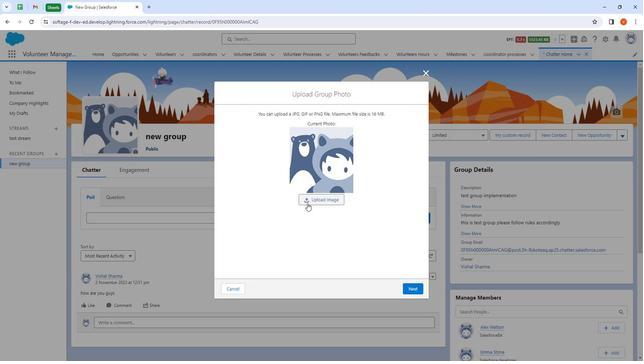 
Action: Mouse pressed left at (310, 201)
Screenshot: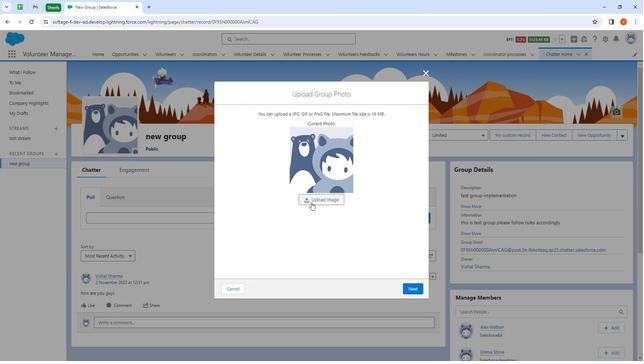
Action: Mouse moved to (288, 177)
Screenshot: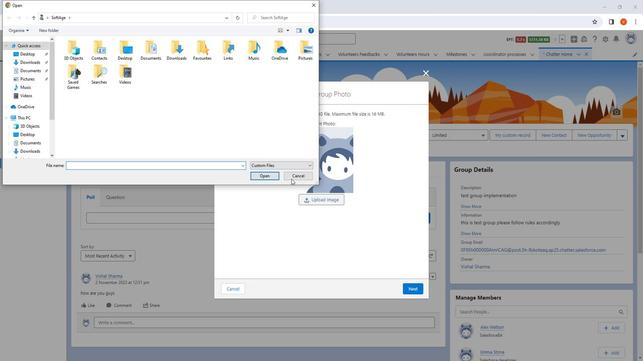 
Action: Mouse pressed left at (288, 177)
Screenshot: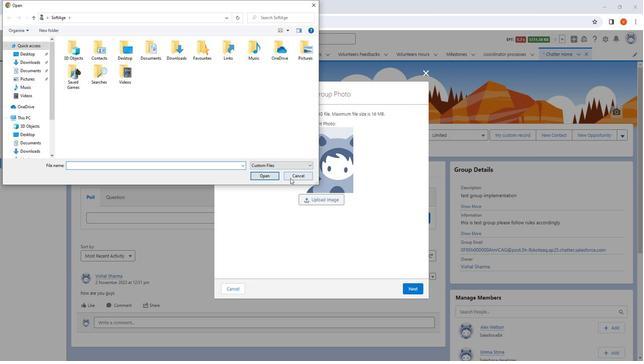 
Action: Mouse moved to (412, 285)
Screenshot: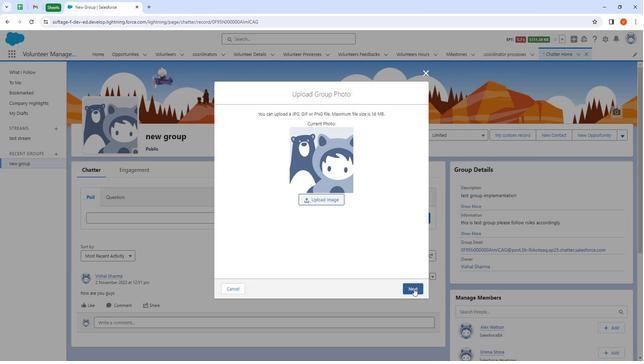 
Action: Mouse pressed left at (412, 285)
Screenshot: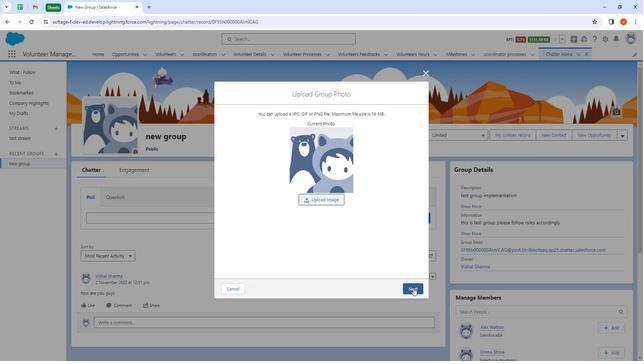 
Action: Mouse moved to (403, 133)
Screenshot: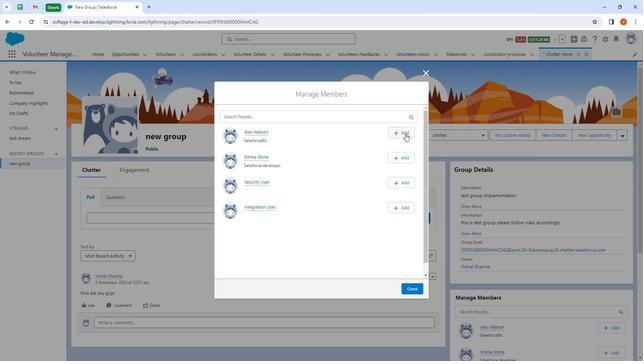 
Action: Mouse pressed left at (403, 133)
Screenshot: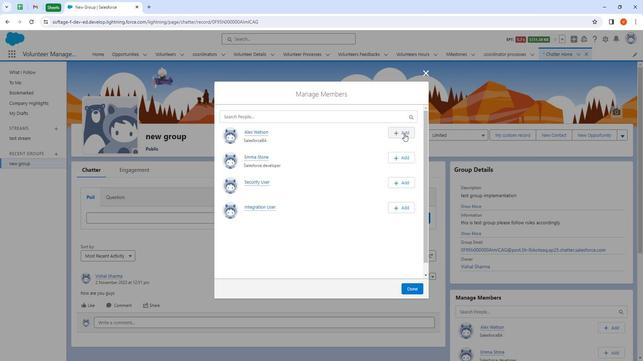 
Action: Mouse moved to (397, 162)
Screenshot: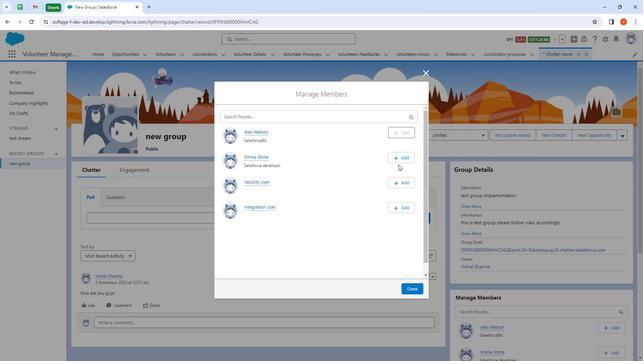 
Action: Mouse pressed left at (397, 162)
Screenshot: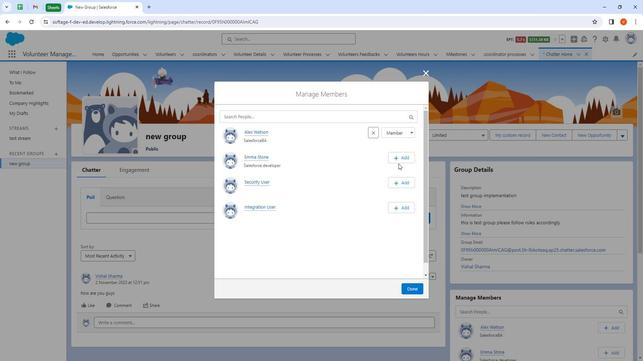 
Action: Mouse moved to (399, 157)
Screenshot: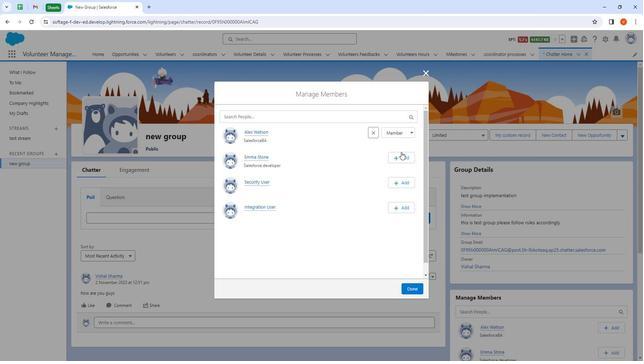 
Action: Mouse pressed left at (399, 157)
Screenshot: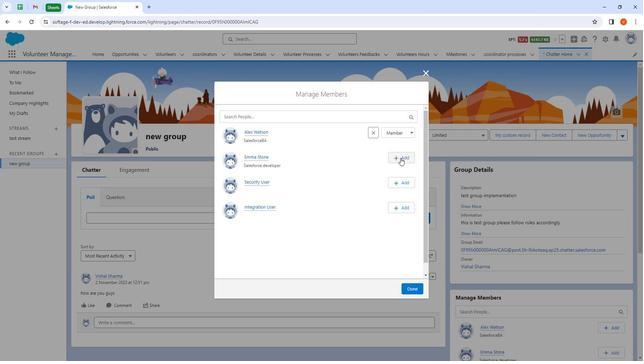 
Action: Mouse moved to (404, 134)
Screenshot: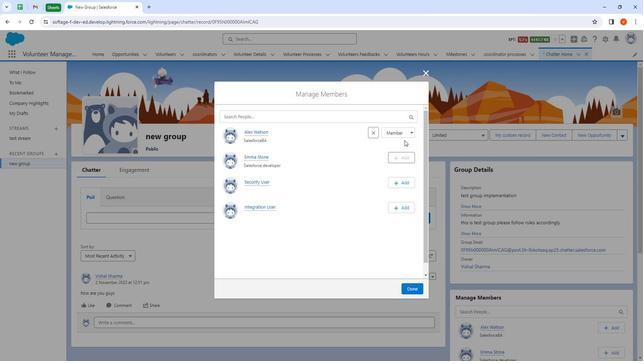 
Action: Mouse pressed left at (404, 134)
Screenshot: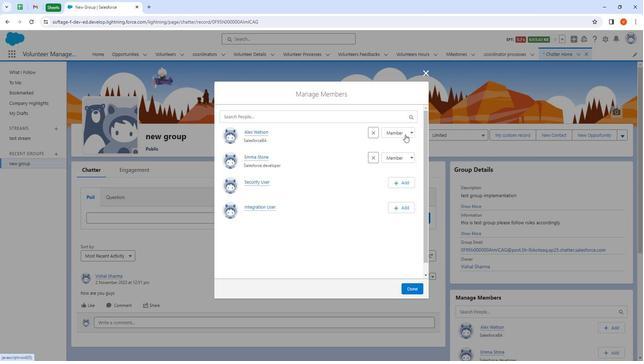 
Action: Mouse moved to (375, 138)
Screenshot: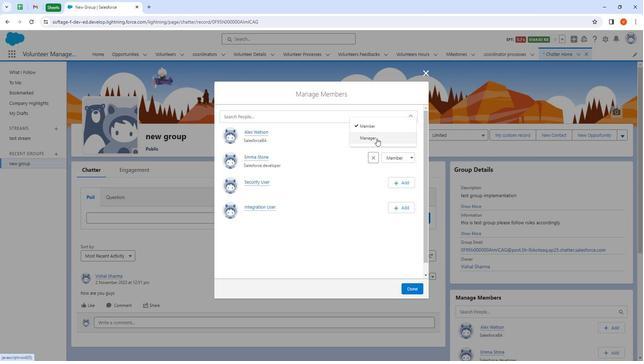 
Action: Mouse pressed left at (375, 138)
Screenshot: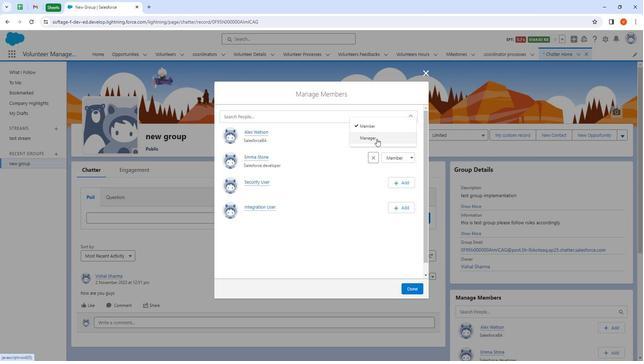 
Action: Mouse moved to (401, 182)
Screenshot: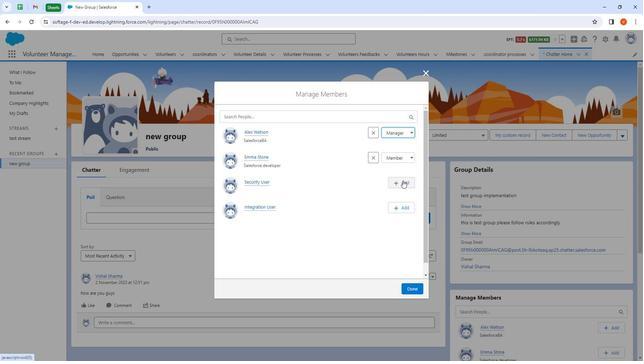 
Action: Mouse pressed left at (401, 182)
Screenshot: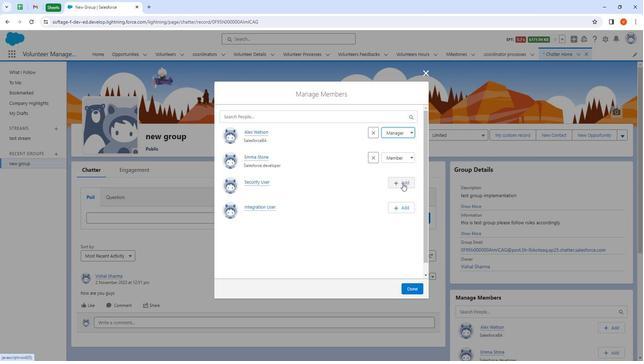 
Action: Mouse moved to (398, 206)
Screenshot: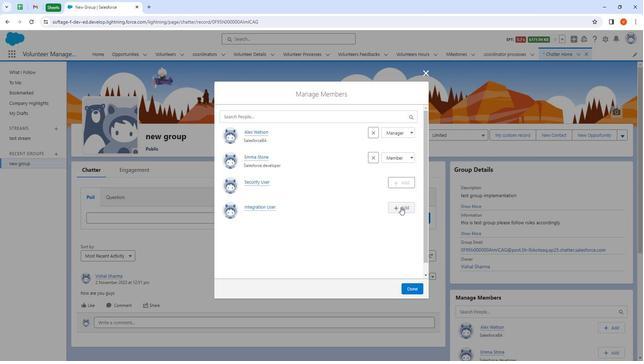 
Action: Mouse pressed left at (398, 206)
Screenshot: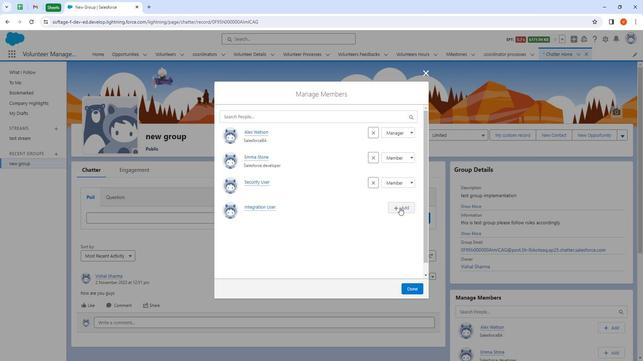 
Action: Mouse moved to (414, 287)
Screenshot: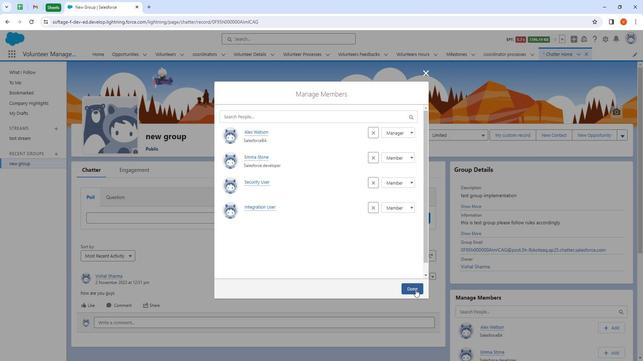 
Action: Mouse pressed left at (414, 287)
Screenshot: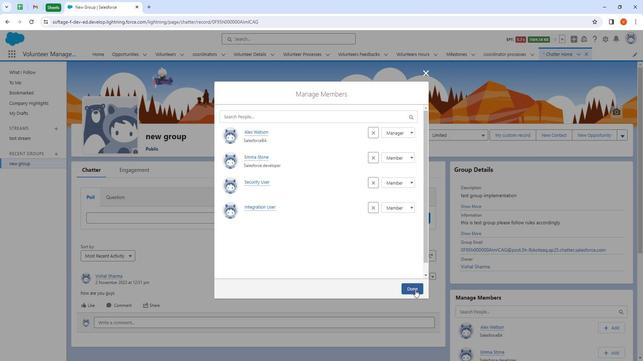 
Action: Mouse moved to (296, 222)
Screenshot: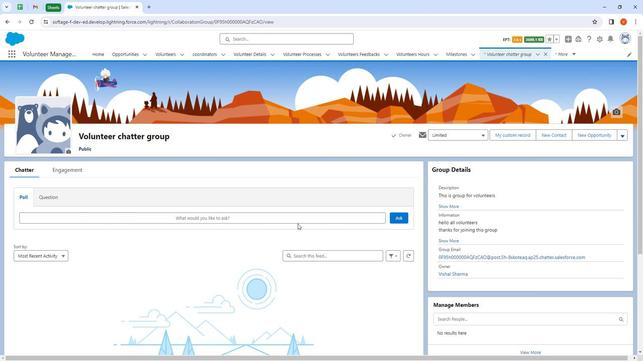 
Action: Mouse pressed left at (296, 222)
Screenshot: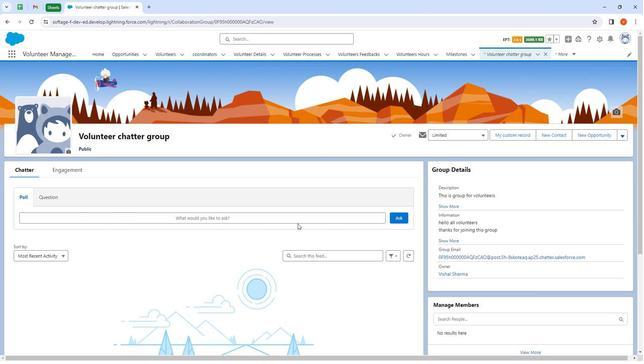 
Action: Mouse moved to (297, 215)
Screenshot: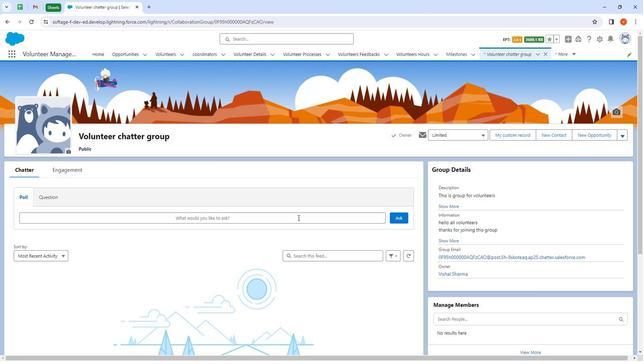 
Action: Mouse pressed left at (297, 215)
Screenshot: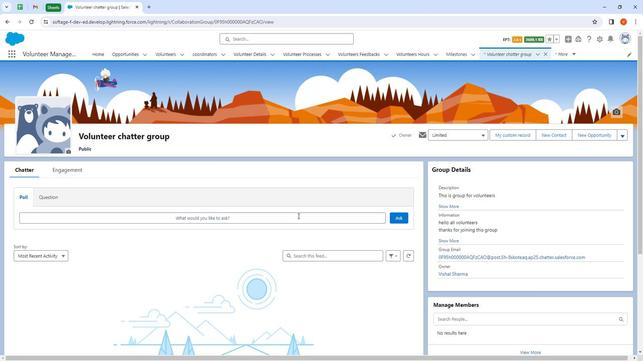 
Action: Mouse moved to (289, 208)
Screenshot: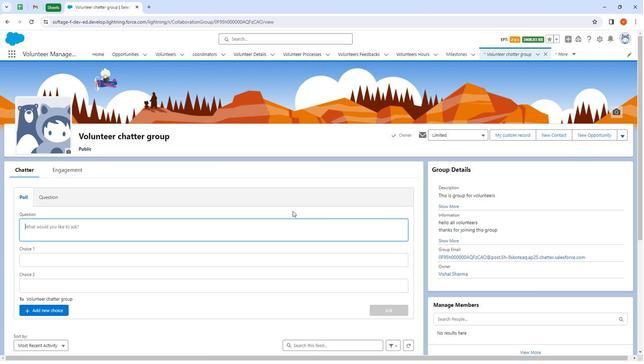 
Action: Key pressed see<Key.space>we<Key.space>alwas<Key.backspace>ys<Key.space>have<Key.space>to<Key.space>fill<Key.space>details<Key.space>and<Key.space>remember<Key.space>public<Key.space>group<Key.space>dont<Key.backspace>'t<Key.space>hace<Key.space><Key.backspace><Key.backspace><Key.backspace>ve<Key.space>all<Key.space>customers.
Screenshot: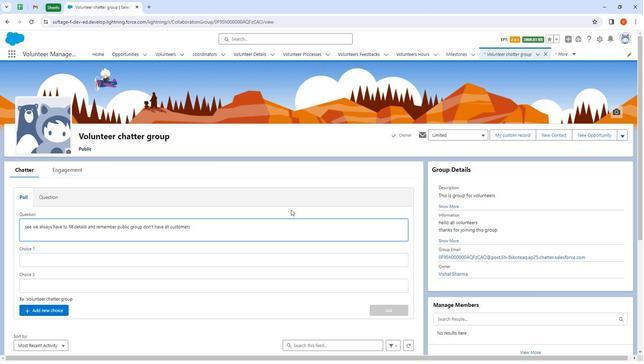 
Action: Mouse moved to (75, 264)
Screenshot: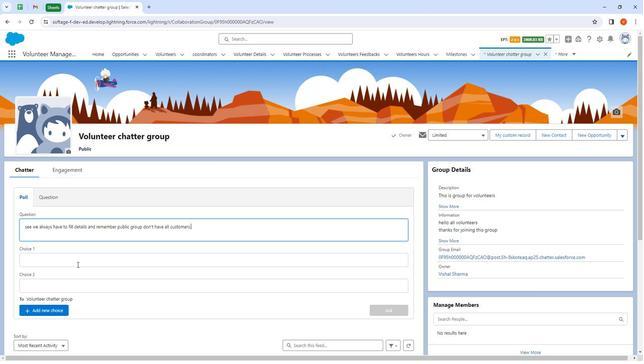 
Action: Mouse pressed left at (75, 264)
Screenshot: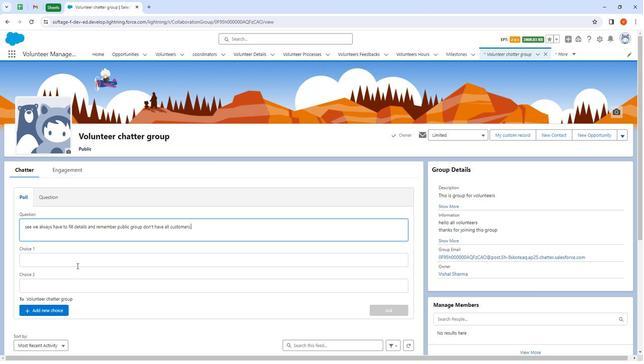 
Action: Mouse moved to (75, 264)
Screenshot: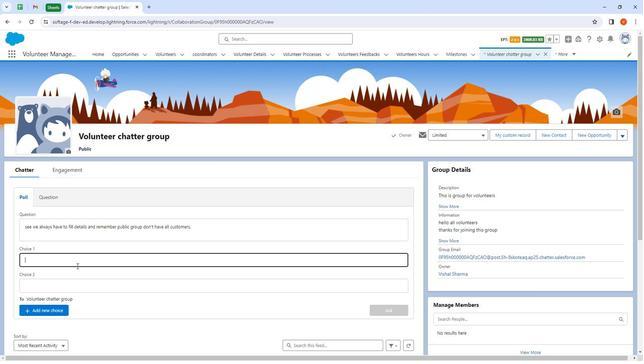 
Action: Key pressed yes
Screenshot: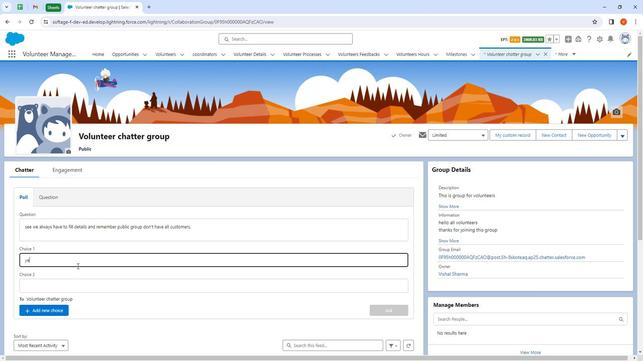 
Action: Mouse moved to (80, 285)
Screenshot: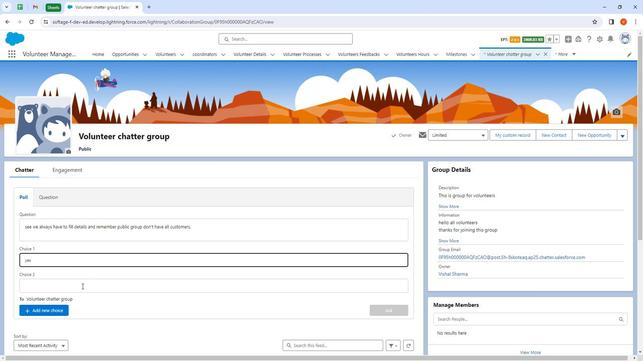 
Action: Mouse pressed left at (80, 285)
Screenshot: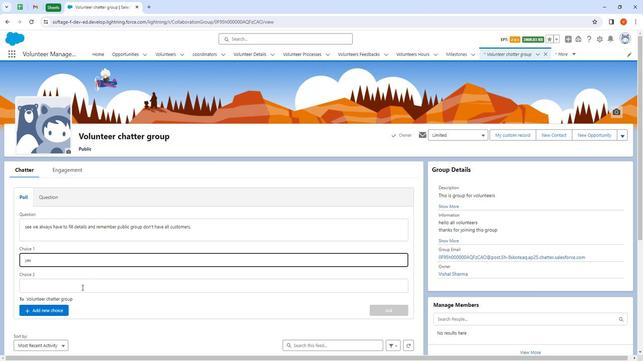 
Action: Mouse moved to (79, 285)
Screenshot: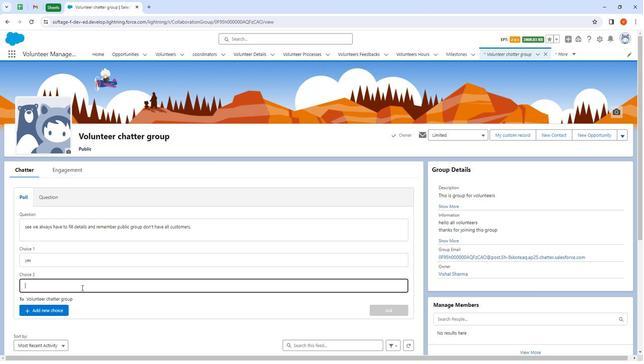 
Action: Key pressed no
Screenshot: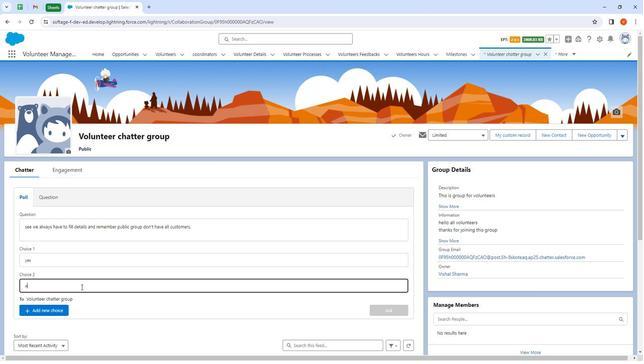 
Action: Mouse moved to (194, 225)
Screenshot: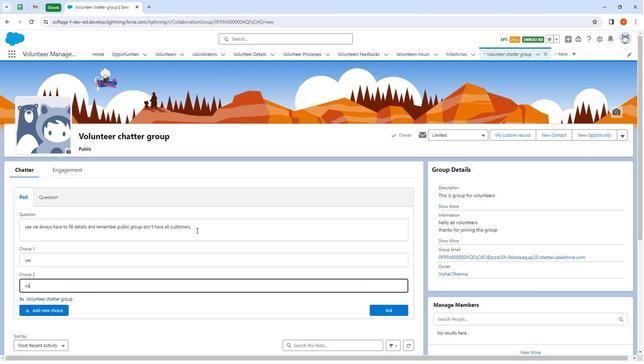 
Action: Mouse pressed left at (194, 225)
Screenshot: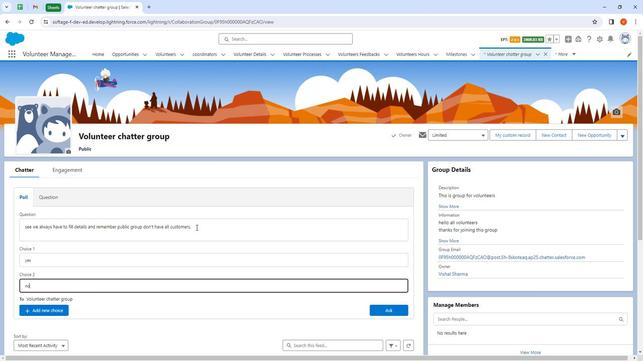 
Action: Mouse moved to (185, 217)
Screenshot: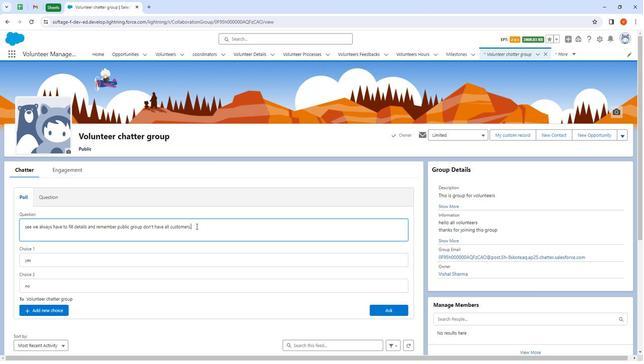 
Action: Key pressed <Key.backspace><Key.shift>?
Screenshot: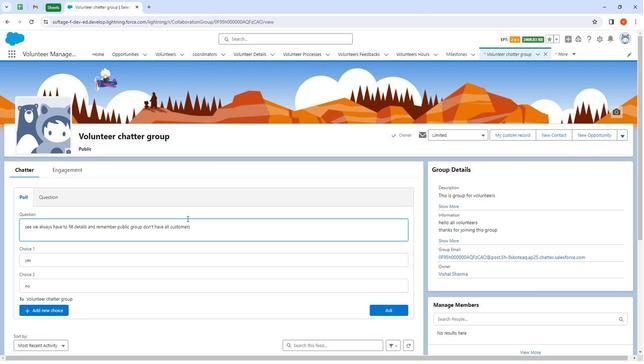 
Action: Mouse moved to (384, 310)
Screenshot: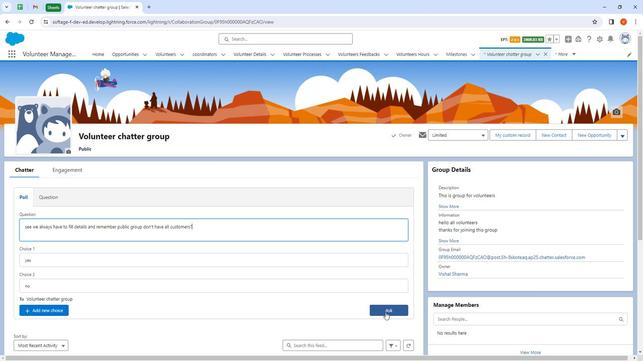 
Action: Mouse pressed left at (384, 310)
Screenshot: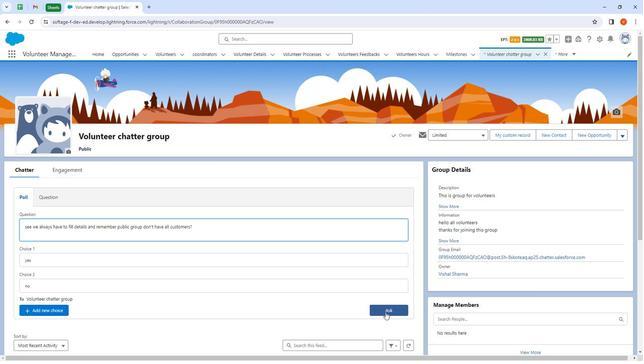 
Action: Mouse moved to (210, 297)
Screenshot: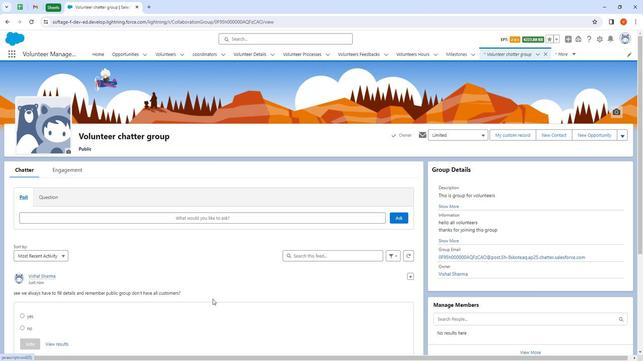 
Action: Mouse scrolled (210, 296) with delta (0, 0)
Screenshot: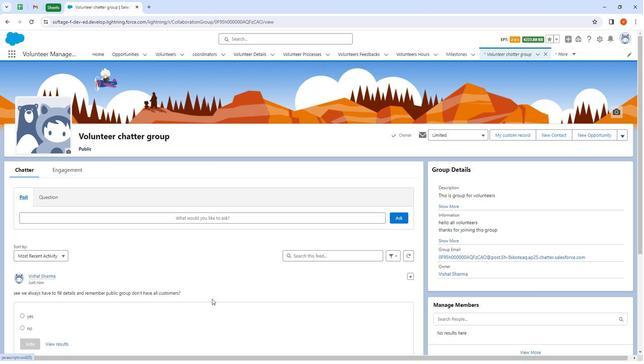 
Action: Mouse scrolled (210, 296) with delta (0, 0)
Screenshot: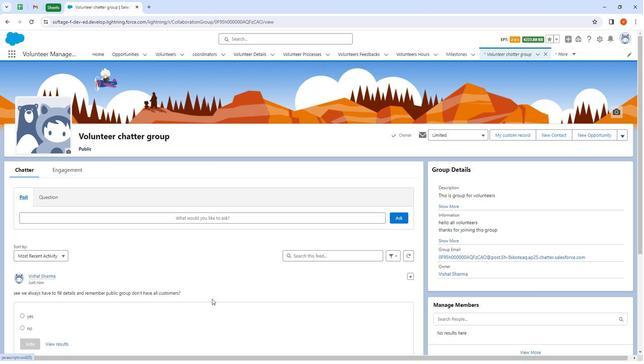 
Action: Mouse moved to (22, 247)
Screenshot: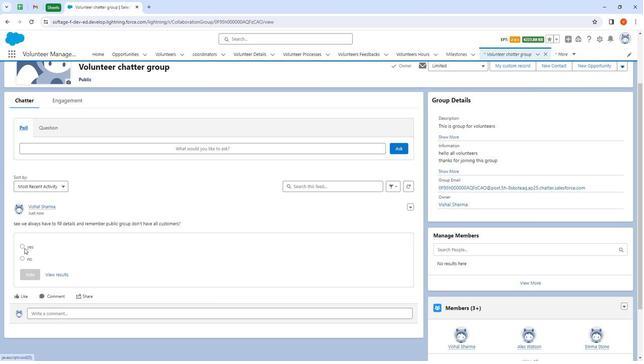 
Action: Mouse pressed left at (22, 247)
Screenshot: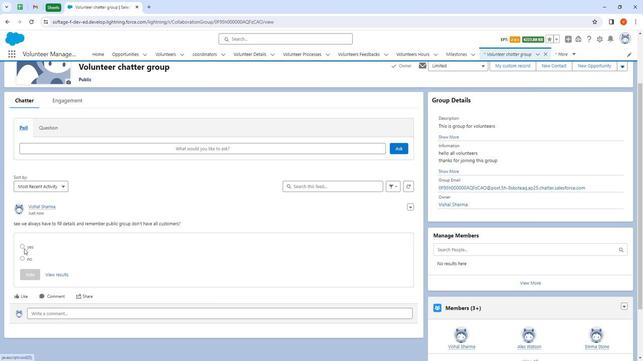 
Action: Mouse moved to (22, 245)
Screenshot: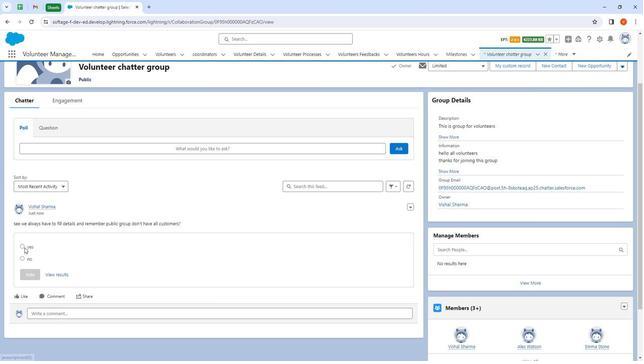 
Action: Mouse pressed left at (22, 245)
Screenshot: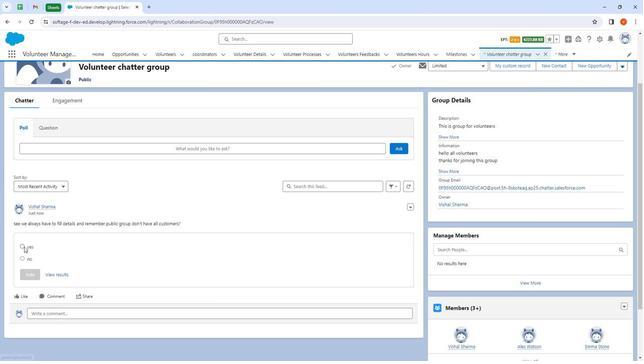 
Action: Mouse moved to (27, 272)
Screenshot: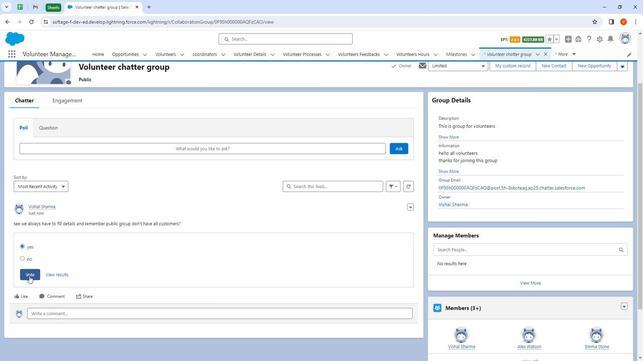 
Action: Mouse pressed left at (27, 272)
Screenshot: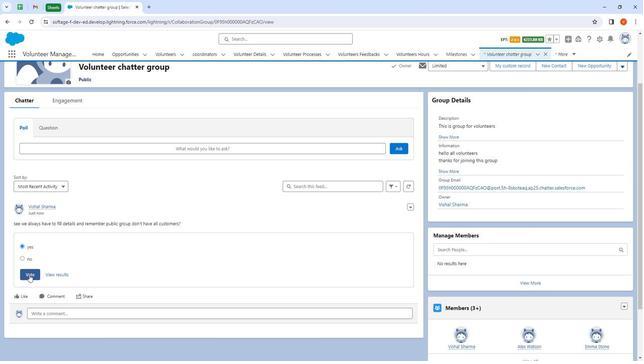 
Action: Mouse moved to (20, 305)
Screenshot: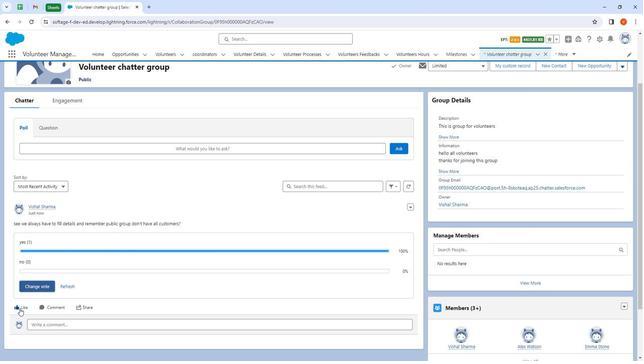
Action: Mouse pressed left at (20, 305)
Screenshot: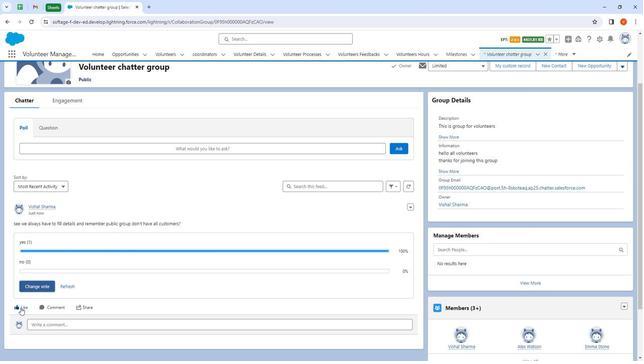 
Action: Mouse moved to (12, 54)
Screenshot: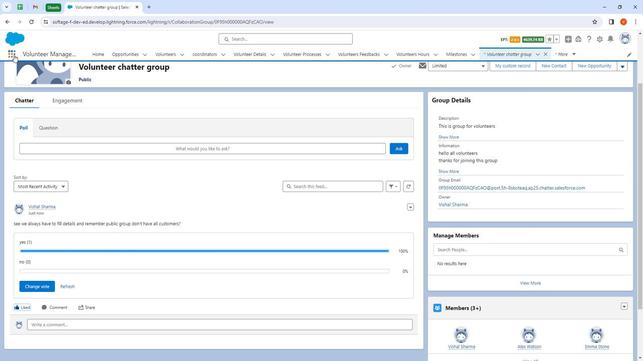 
Action: Mouse pressed left at (12, 54)
Screenshot: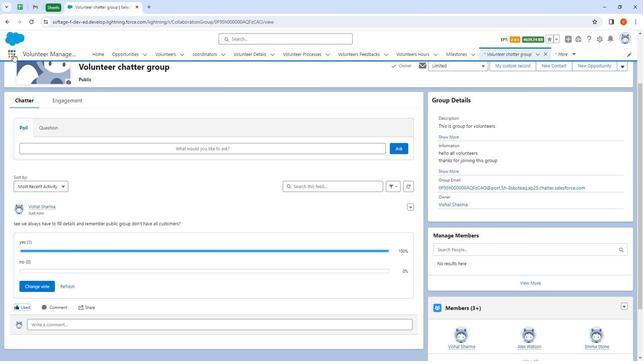 
Action: Key pressed chatt
Screenshot: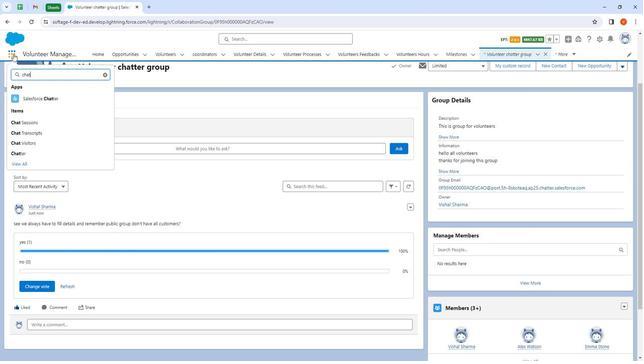 
Action: Mouse moved to (20, 121)
Screenshot: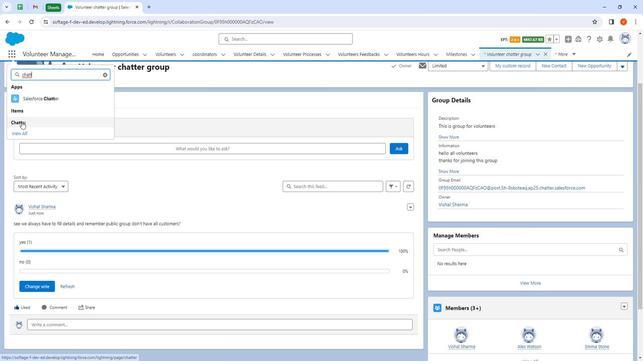 
Action: Mouse pressed left at (20, 121)
Screenshot: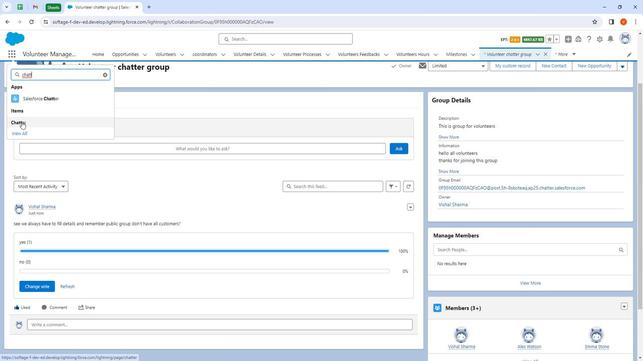 
Action: Mouse moved to (95, 75)
Screenshot: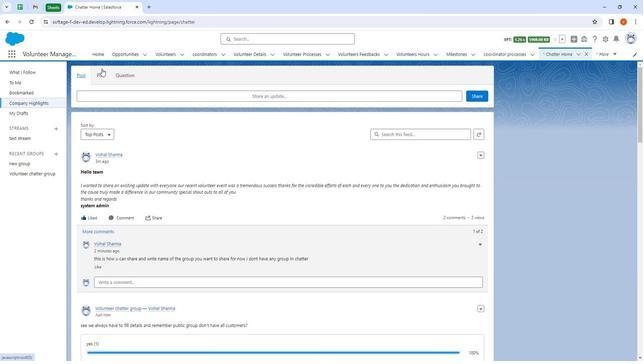 
Action: Mouse pressed left at (95, 75)
Screenshot: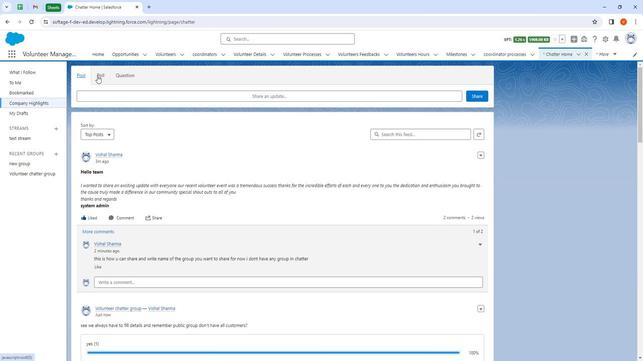 
Action: Mouse moved to (102, 112)
Screenshot: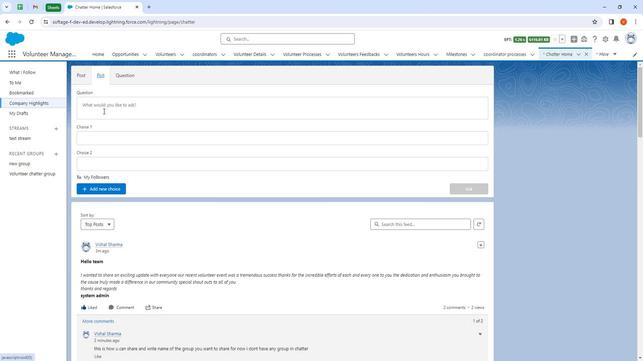 
Action: Mouse pressed left at (102, 112)
Screenshot: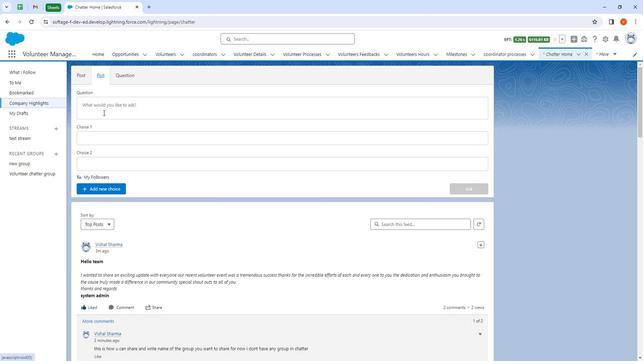 
Action: Mouse moved to (105, 106)
Screenshot: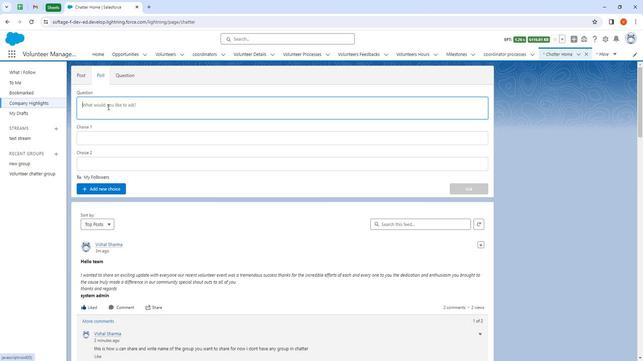 
Action: Key pressed how<Key.space>many<Key.space>of<Key.space>you<Key.space>love<Key.space>salesforce<Key.shift><Key.shift>?
Screenshot: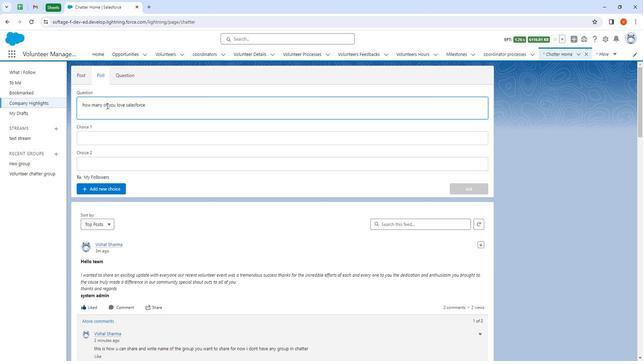 
Action: Mouse moved to (119, 137)
Screenshot: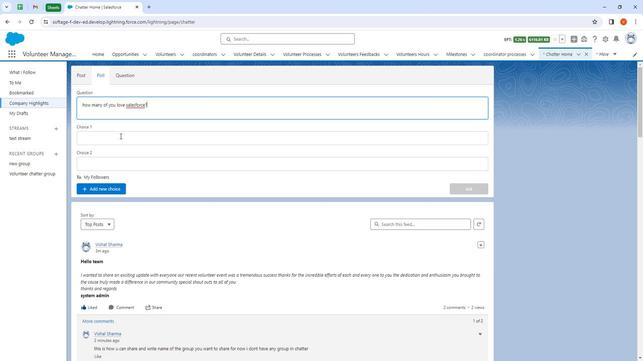 
Action: Mouse pressed left at (119, 137)
Screenshot: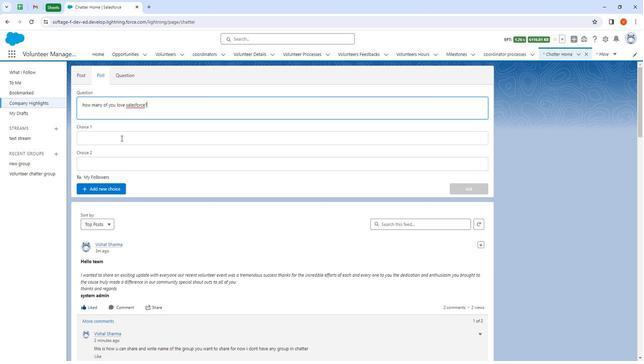 
Action: Mouse moved to (101, 124)
Screenshot: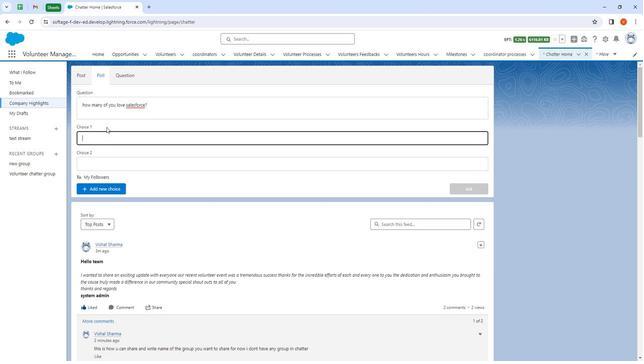 
Action: Key pressed half
Screenshot: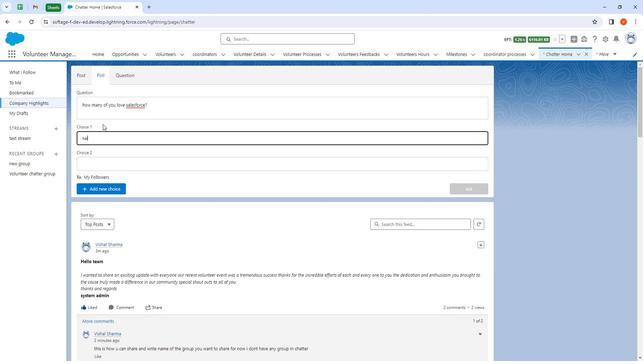 
Action: Mouse moved to (126, 104)
Screenshot: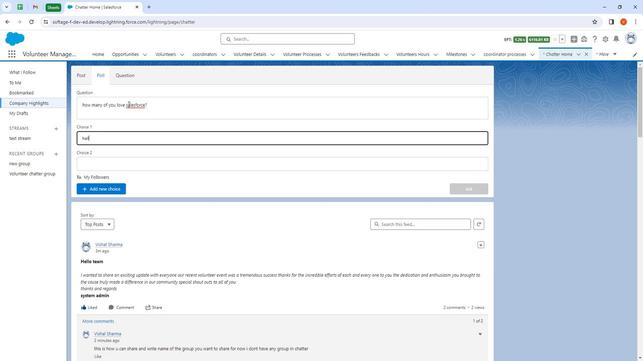 
Action: Mouse pressed left at (126, 104)
Screenshot: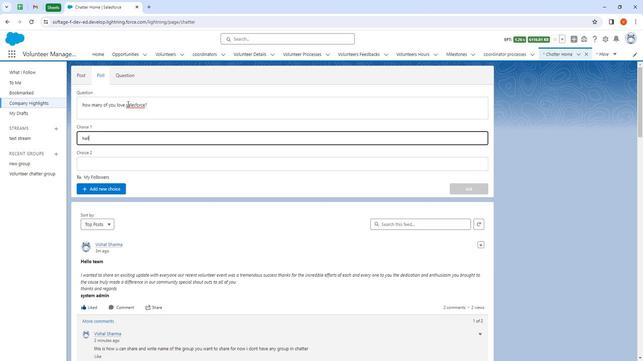 
Action: Mouse moved to (132, 114)
Screenshot: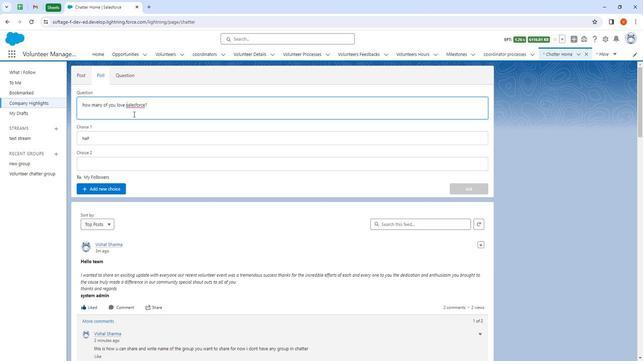 
Action: Key pressed <Key.shift>
Screenshot: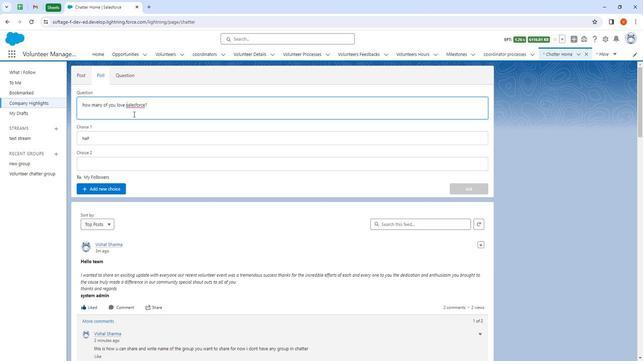 
Action: Mouse moved to (133, 115)
Screenshot: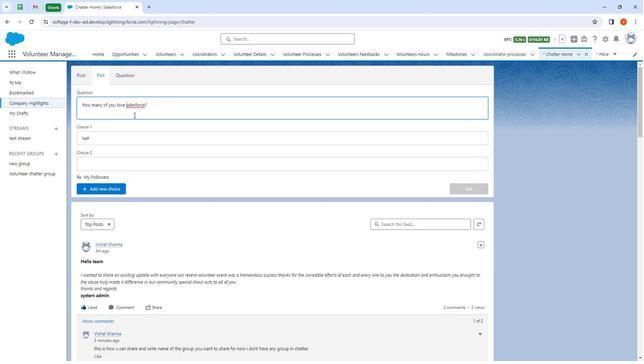 
Action: Key pressed <Key.shift><Key.shift>
Screenshot: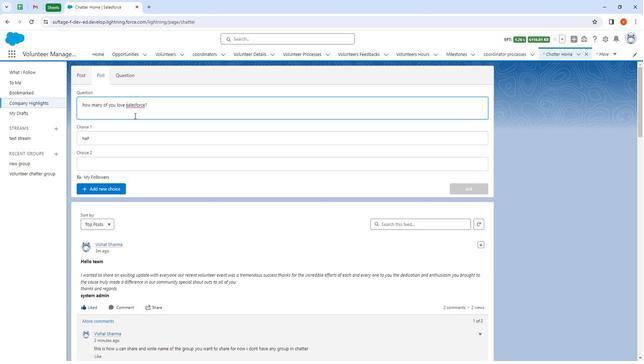 
Action: Mouse moved to (133, 116)
Screenshot: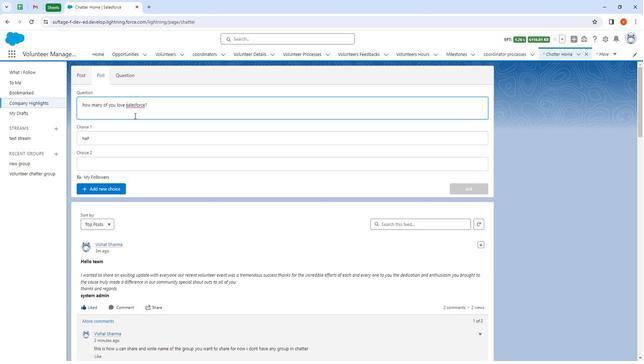 
Action: Key pressed <Key.shift>
Screenshot: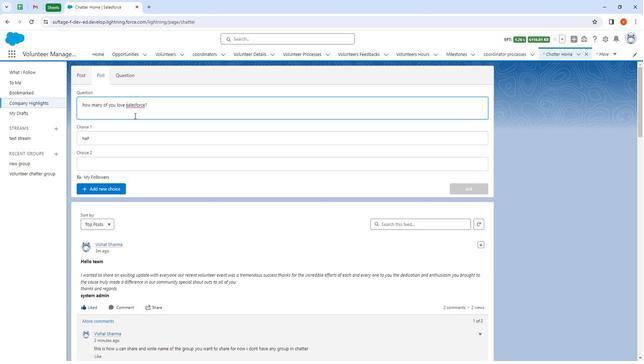 
Action: Mouse moved to (133, 117)
Screenshot: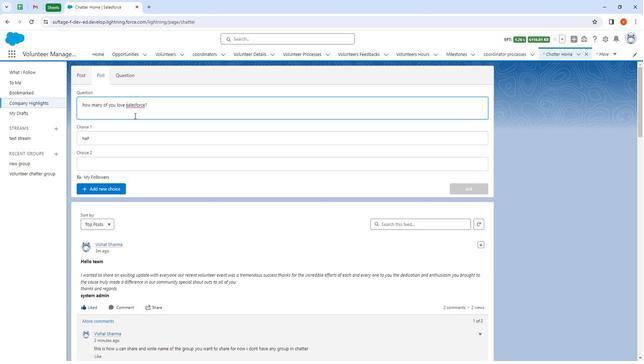 
Action: Key pressed <Key.shift>
Screenshot: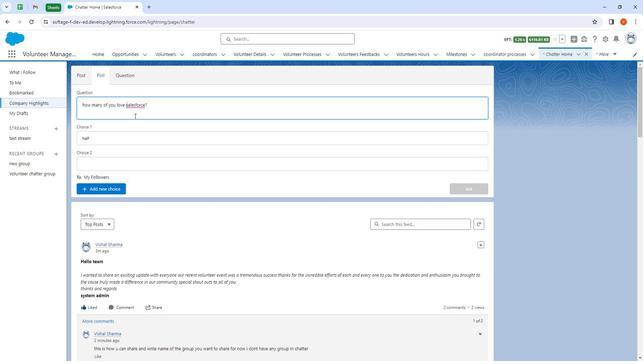 
Action: Mouse moved to (133, 117)
Screenshot: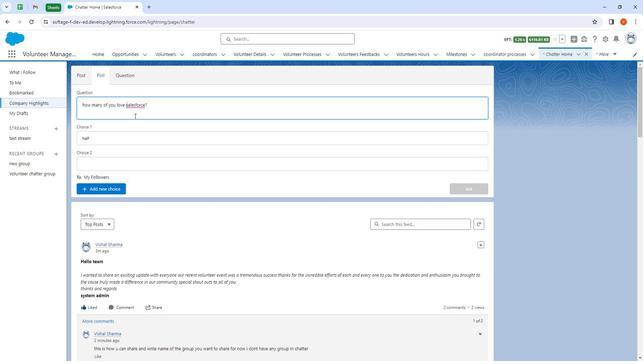 
Action: Key pressed <Key.shift><Key.shift><Key.shift>S
Screenshot: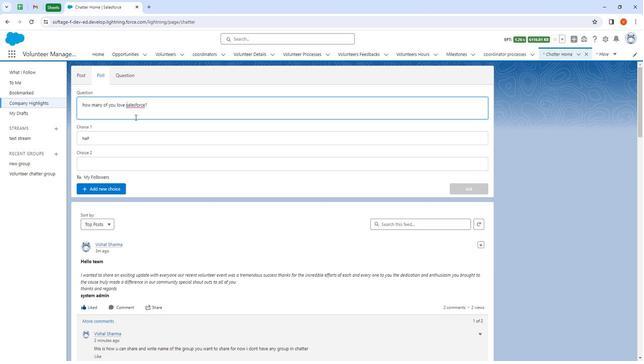 
Action: Mouse moved to (110, 162)
Screenshot: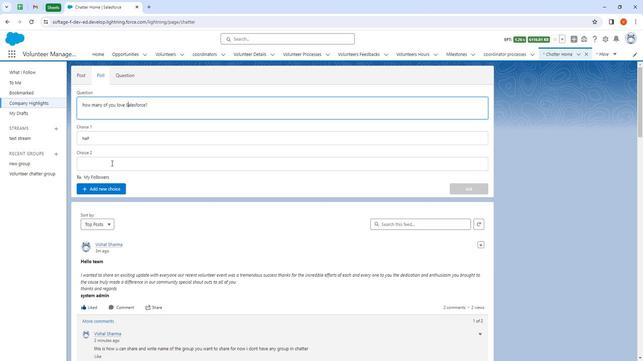 
Action: Mouse pressed left at (110, 162)
Screenshot: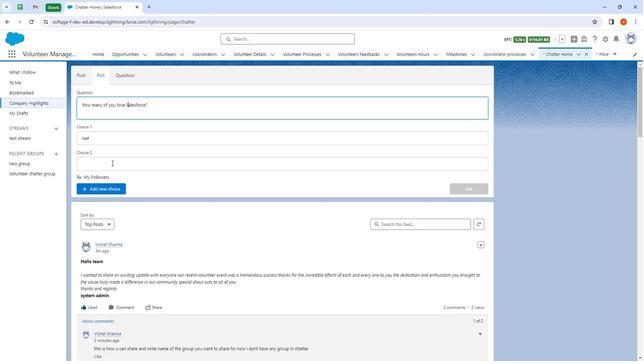 
Action: Mouse moved to (111, 162)
Screenshot: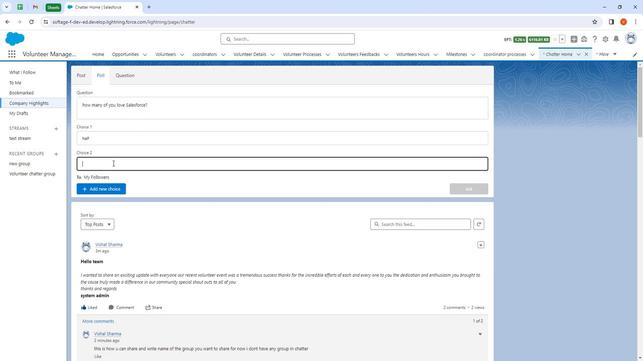 
Action: Key pressed <Key.shift><Key.shift>100<Key.shift><Key.shift><Key.shift><Key.shift><Key.shift><Key.shift><Key.shift><Key.shift><Key.shift><Key.shift><Key.shift><Key.shift>%
Screenshot: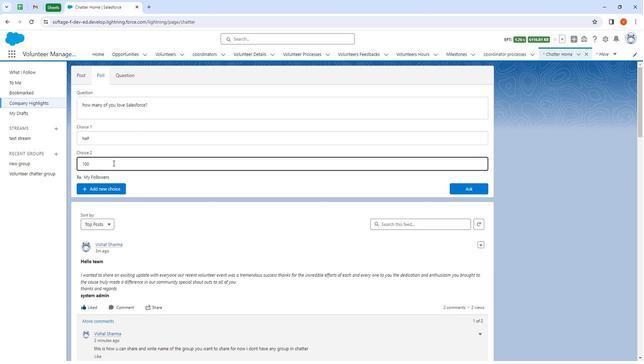 
Action: Mouse moved to (466, 185)
Screenshot: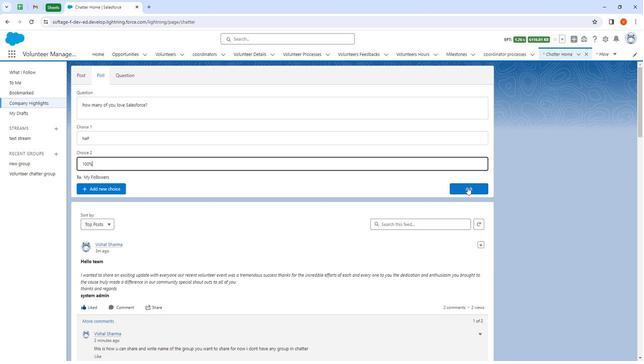 
Action: Mouse pressed left at (466, 185)
Screenshot: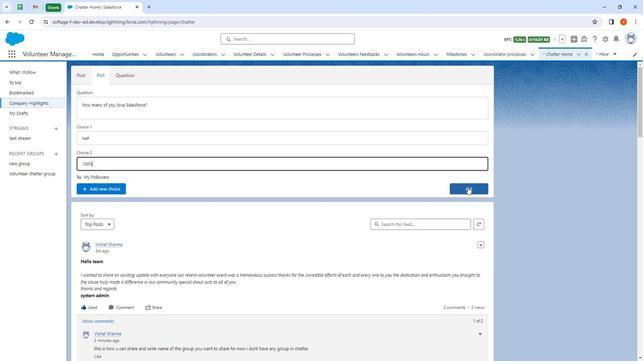 
Action: Mouse moved to (92, 204)
Screenshot: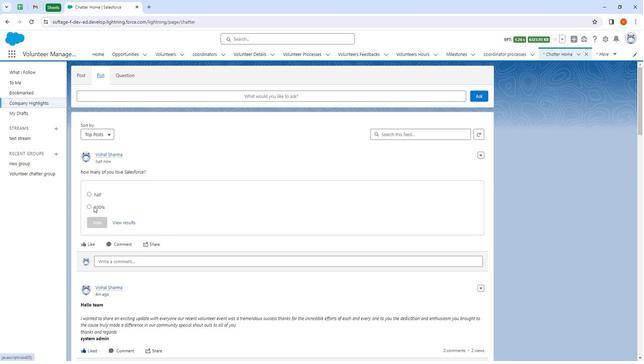 
Action: Mouse pressed left at (92, 204)
Screenshot: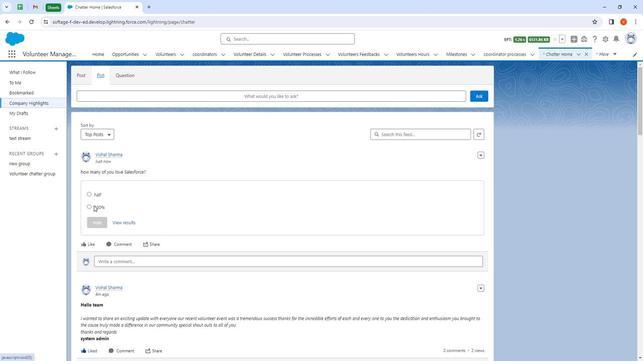 
Action: Mouse moved to (86, 206)
Screenshot: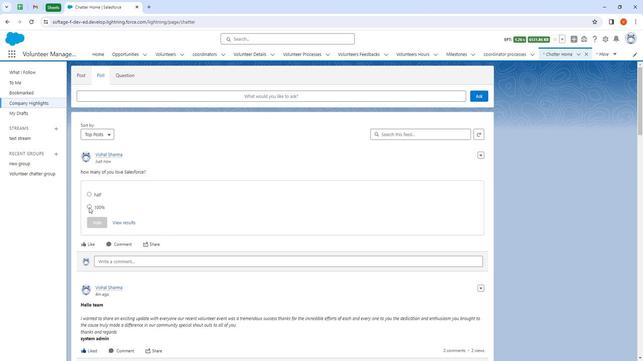 
Action: Mouse pressed left at (86, 206)
Screenshot: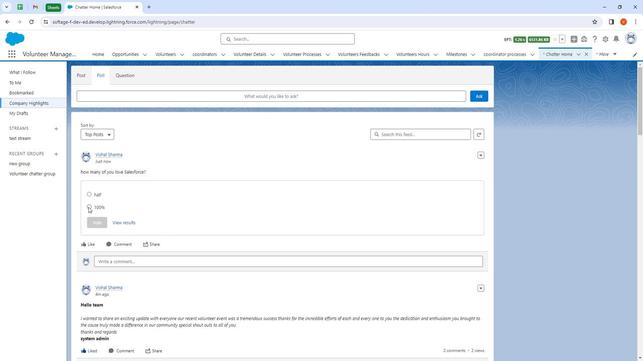 
Action: Mouse moved to (96, 218)
Screenshot: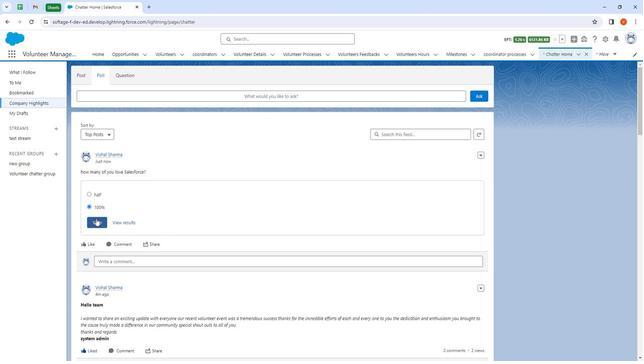 
Action: Mouse pressed left at (96, 218)
Screenshot: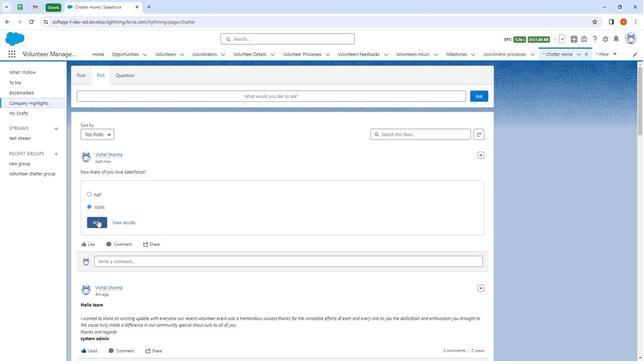 
Action: Mouse moved to (88, 252)
Screenshot: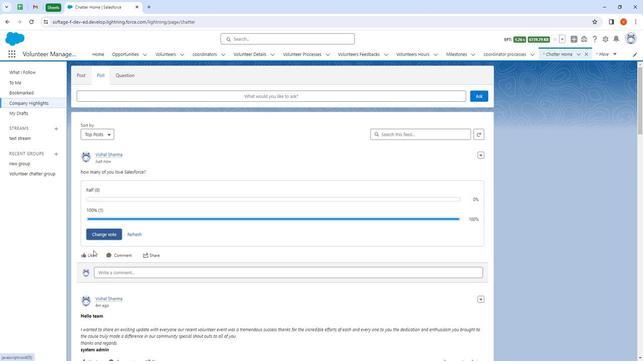 
Action: Mouse pressed left at (88, 252)
Screenshot: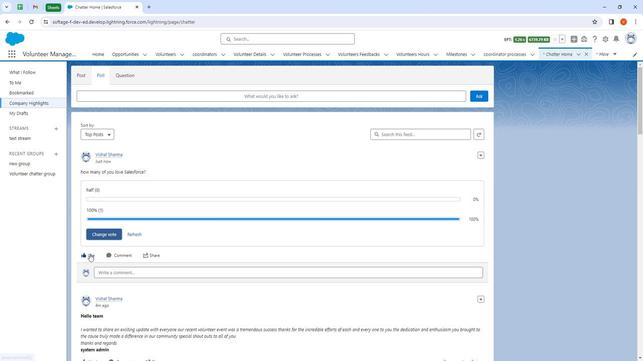 
Action: Mouse moved to (133, 75)
Screenshot: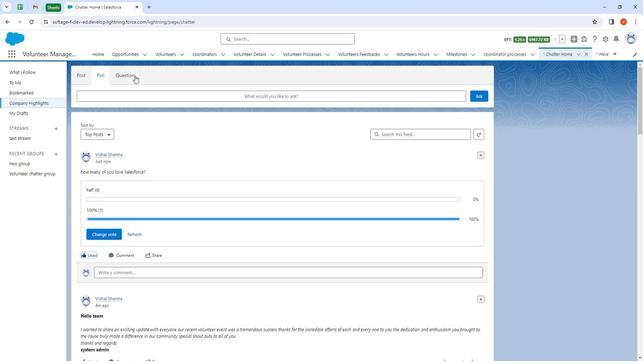 
Action: Mouse pressed left at (133, 75)
Screenshot: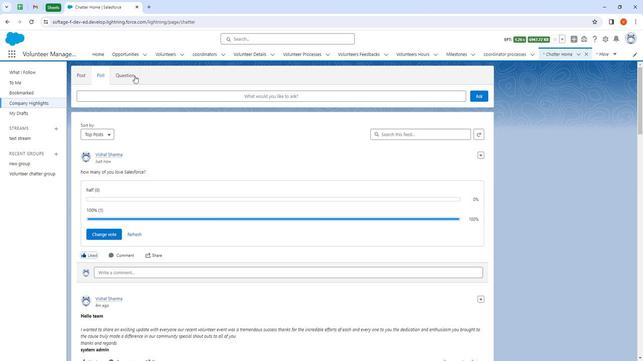 
Action: Mouse moved to (132, 115)
Screenshot: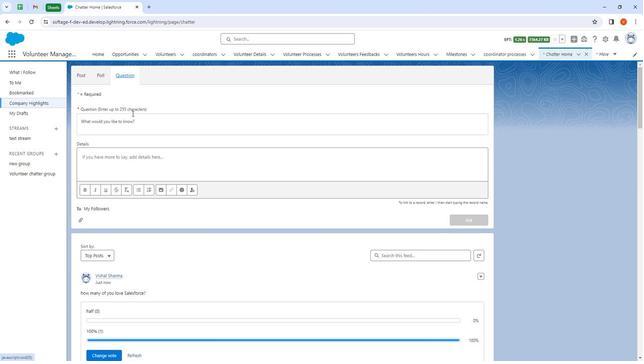 
Action: Mouse pressed left at (132, 115)
Screenshot: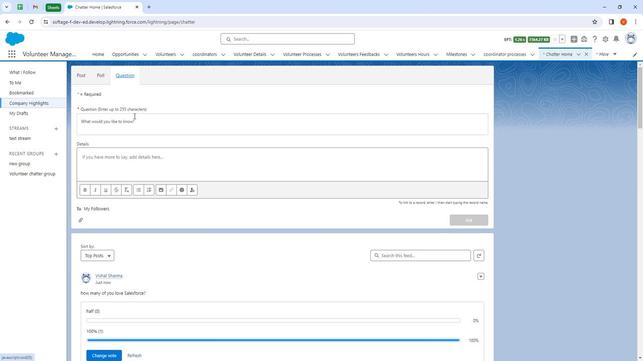 
Action: Key pressed what<Key.space>is<Key.space>salesforce<Key.space><Key.backspace><Key.backspace><Key.backspace><Key.backspace><Key.shift>Salesforce<Key.space><Key.shift>CTO?
Screenshot: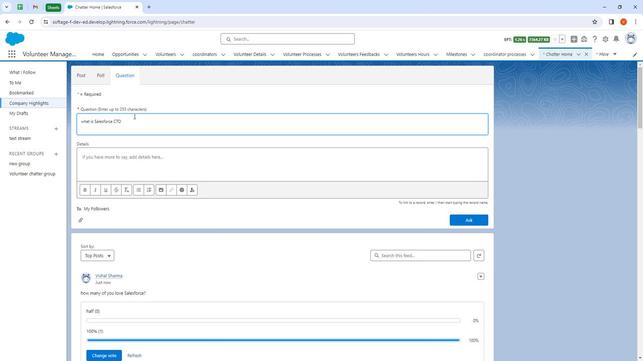 
Action: Mouse moved to (213, 166)
Screenshot: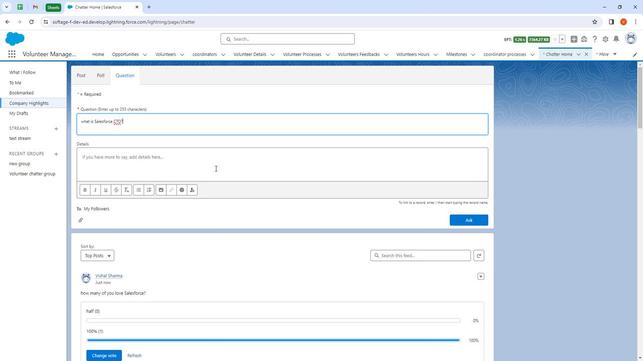 
Action: Mouse pressed left at (213, 166)
Screenshot: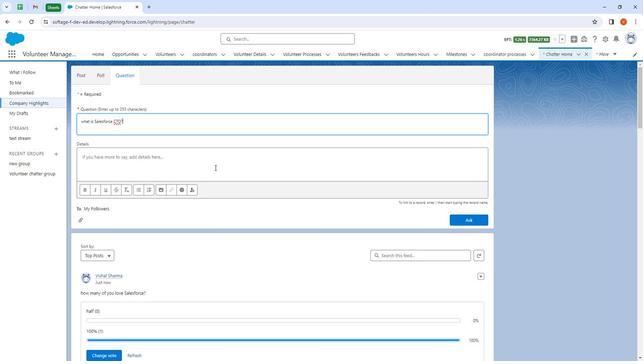 
Action: Mouse moved to (208, 166)
Screenshot: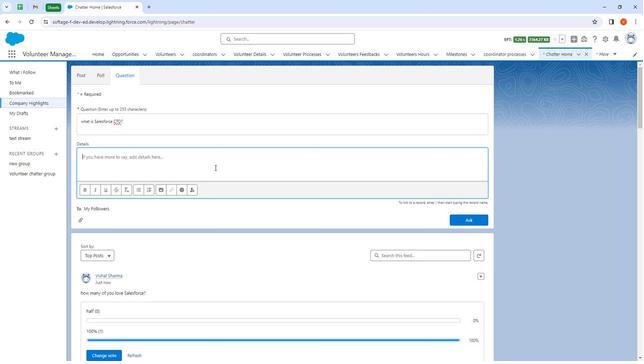 
Action: Key pressed can<Key.space>anyn<Key.backspace>one<Key.space>please<Key.space>what<Key.space>is<Key.space>salesforce<Key.space><Key.backspace><Key.shift>Salesforce<Key.space><Key.shift>CTO.
Screenshot: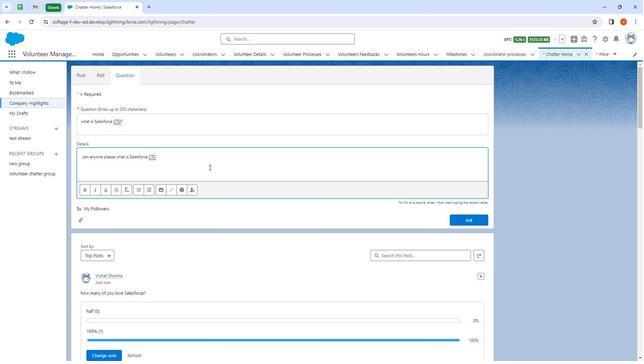 
Action: Mouse moved to (477, 219)
Screenshot: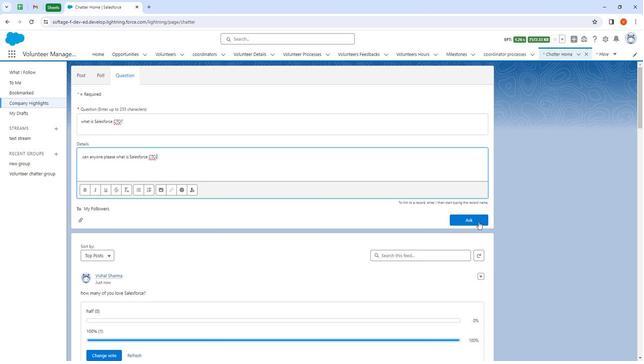 
Action: Mouse pressed left at (477, 219)
Screenshot: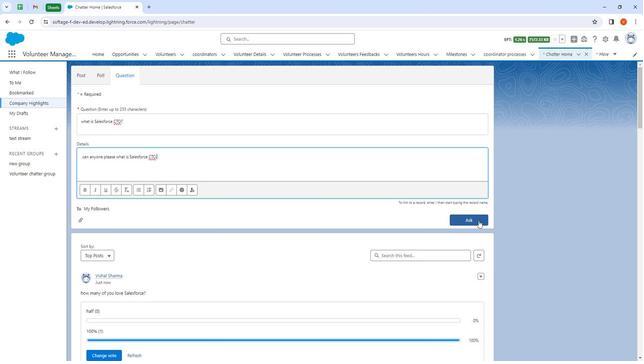 
Action: Mouse moved to (90, 197)
Screenshot: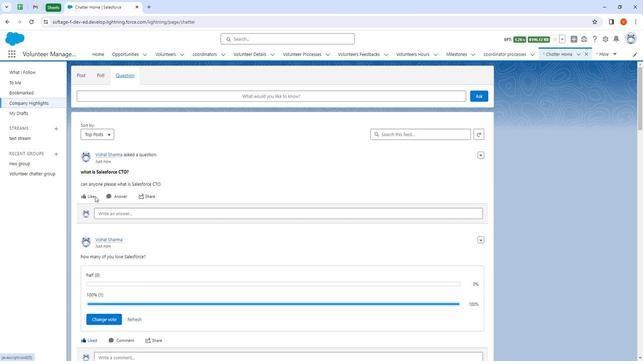 
Action: Mouse pressed left at (90, 197)
Screenshot: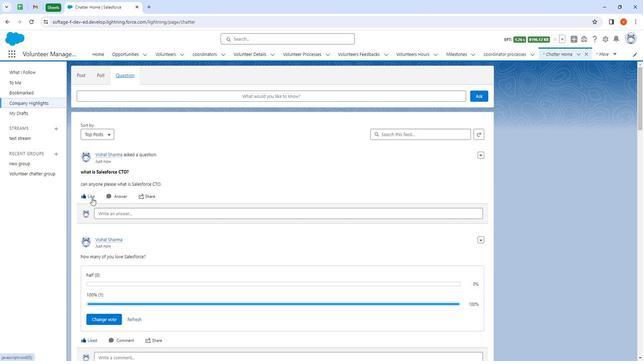 
Action: Mouse moved to (121, 216)
Screenshot: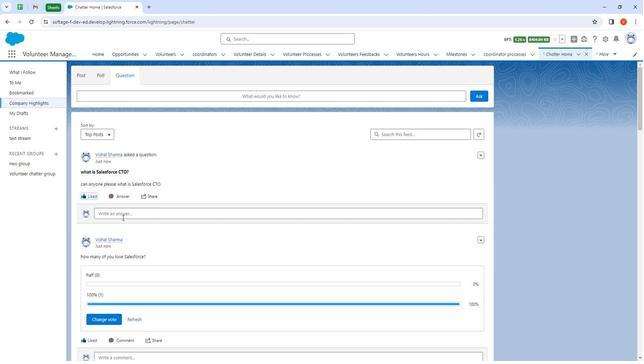 
Action: Mouse pressed left at (121, 216)
Screenshot: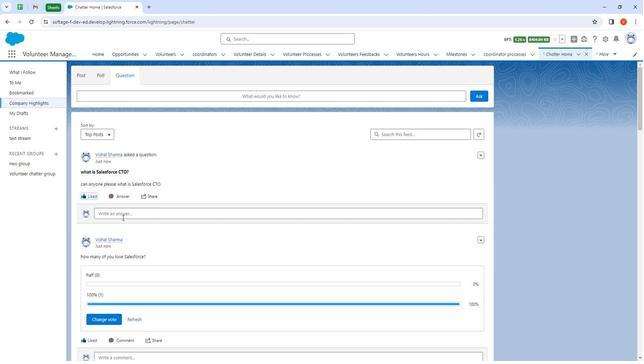 
Action: Mouse moved to (145, 221)
Screenshot: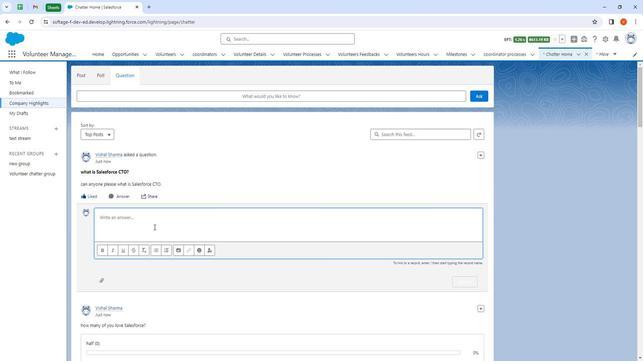 
Action: Key pressed the<Key.backspace>is<Key.space>is<Key.space>how<Key.space>anyone<Key.space>can<Key.space>answer<Key.space>this<Key.space>question.
Screenshot: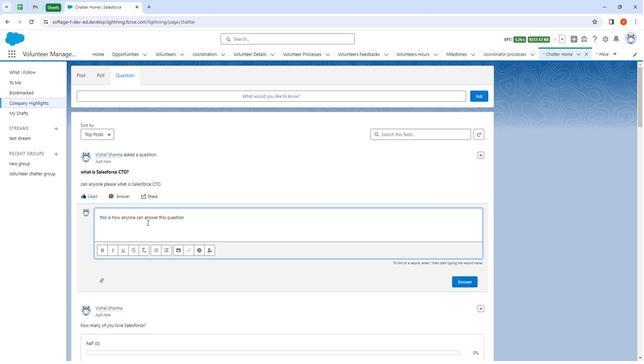 
Action: Mouse moved to (463, 281)
Screenshot: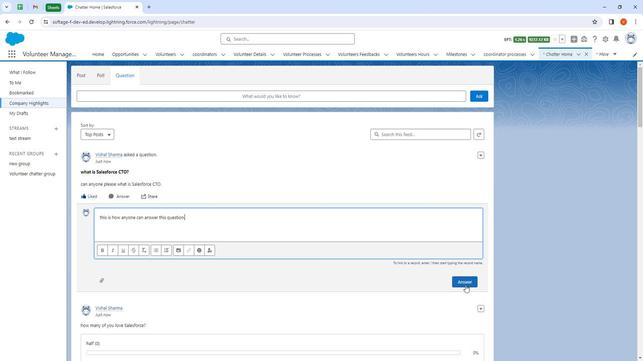 
Action: Mouse pressed left at (463, 281)
Screenshot: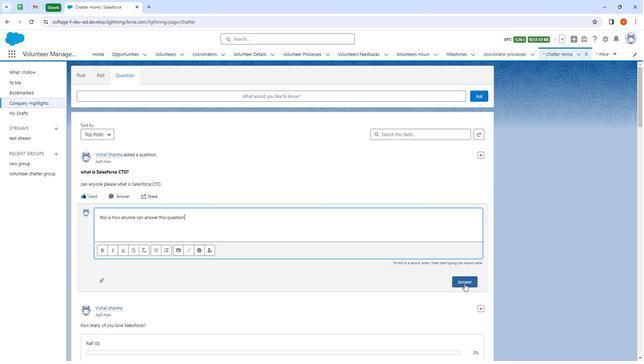 
Action: Mouse moved to (150, 194)
Screenshot: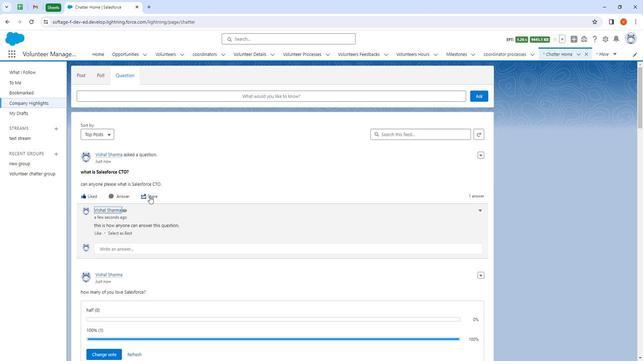 
Action: Mouse pressed left at (150, 194)
Screenshot: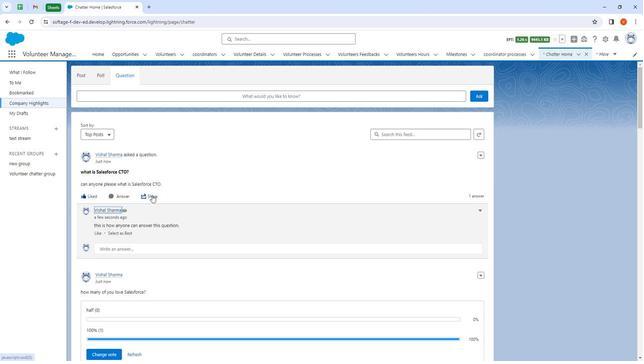 
Action: Mouse moved to (162, 218)
Screenshot: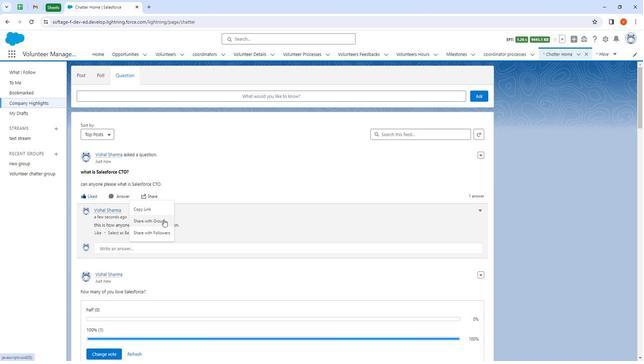 
Action: Mouse pressed left at (162, 218)
Screenshot: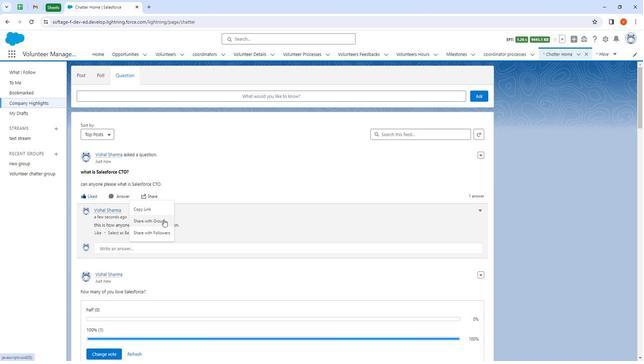 
Action: Mouse moved to (238, 126)
Screenshot: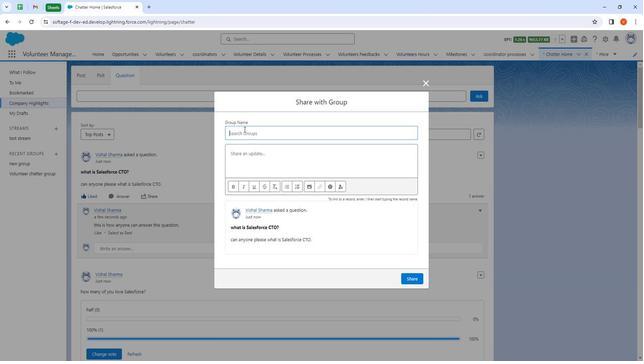 
Action: Key pressed vo
Screenshot: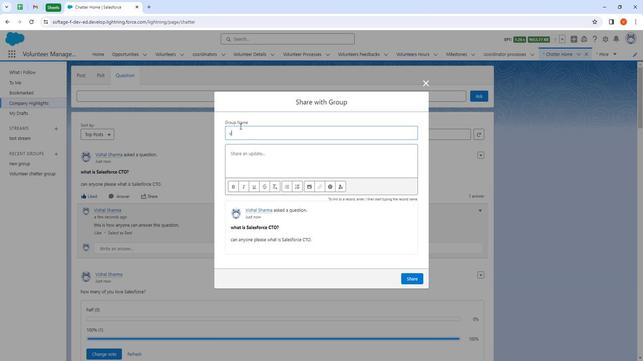 
Action: Mouse moved to (273, 151)
Screenshot: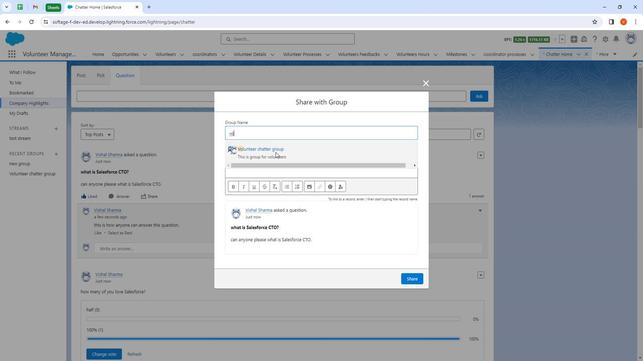 
Action: Mouse pressed left at (273, 151)
